 Task: Set up a 4-hour virtual storytelling and creative writing workshop for aspiring writers.
Action: Mouse pressed left at (755, 111)
Screenshot: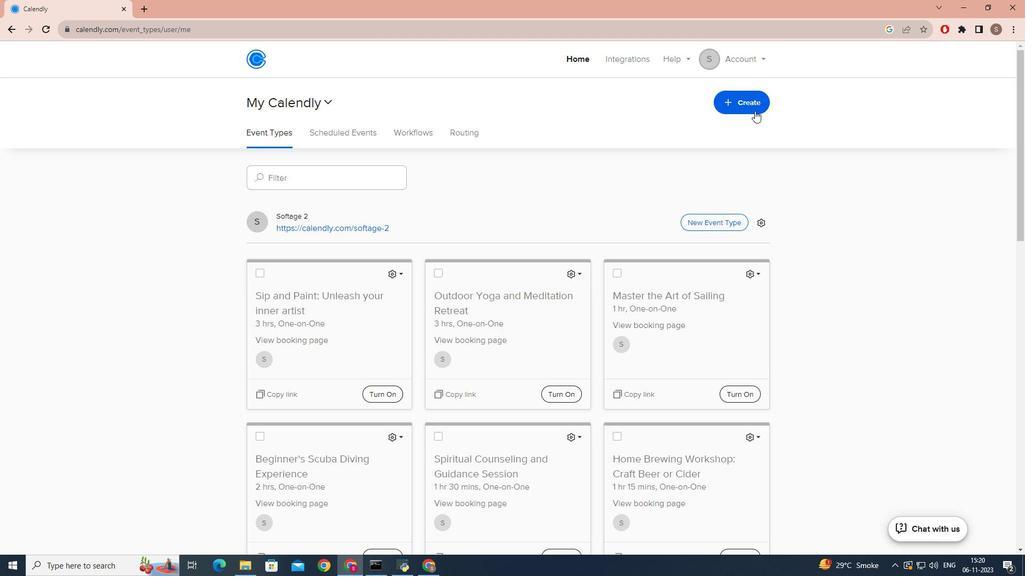 
Action: Mouse moved to (728, 131)
Screenshot: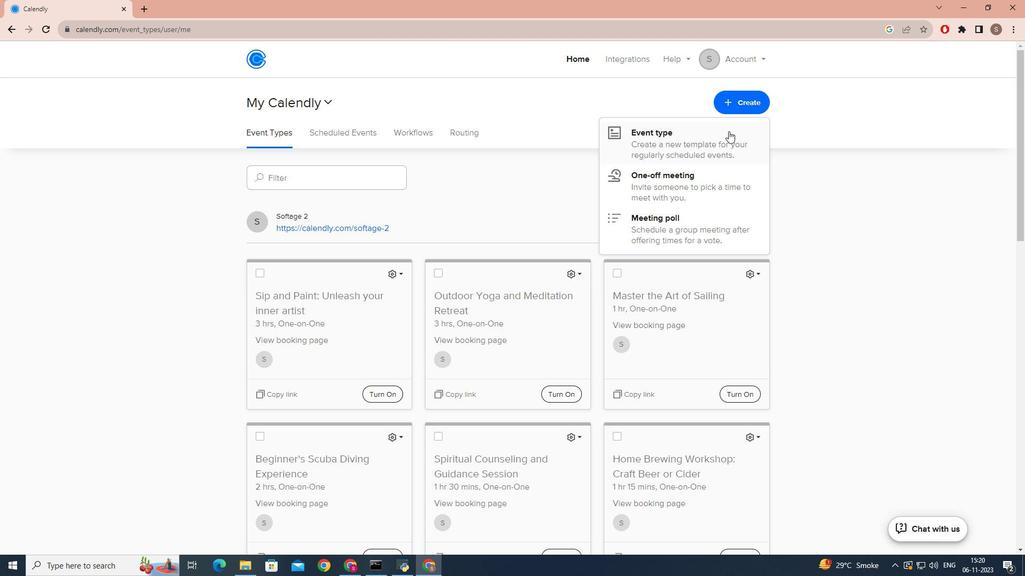 
Action: Mouse pressed left at (728, 131)
Screenshot: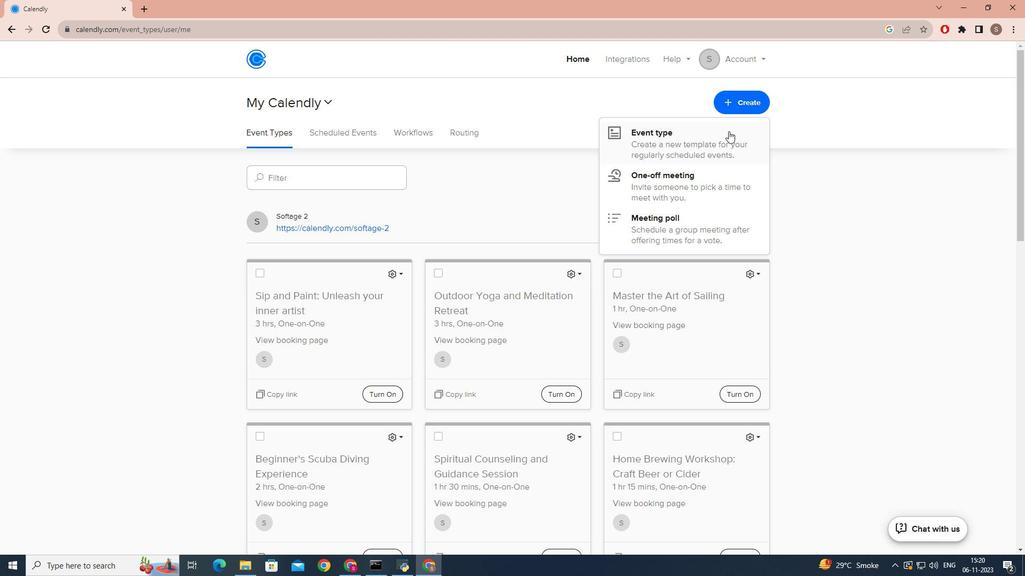 
Action: Mouse moved to (440, 190)
Screenshot: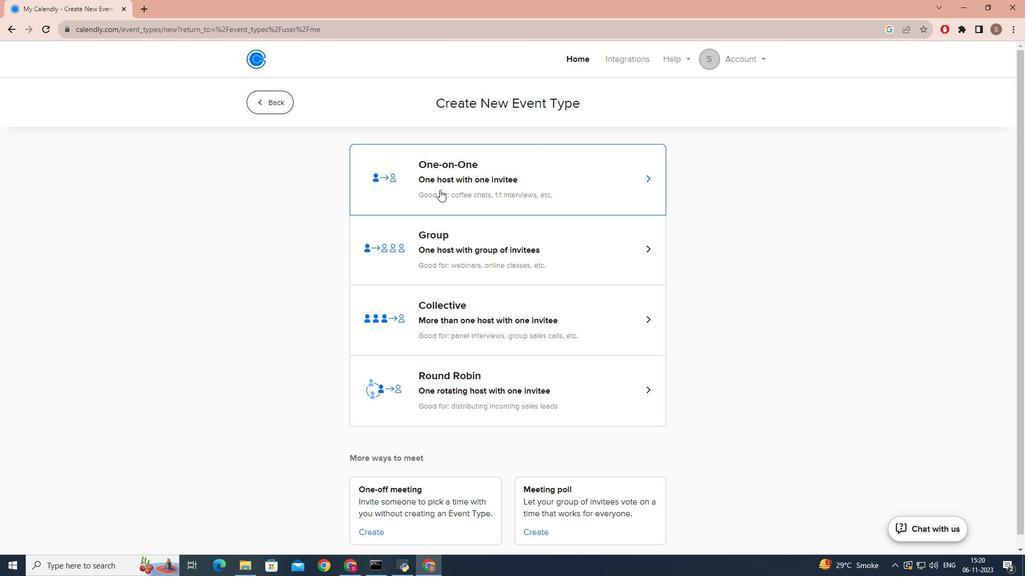 
Action: Mouse pressed left at (440, 190)
Screenshot: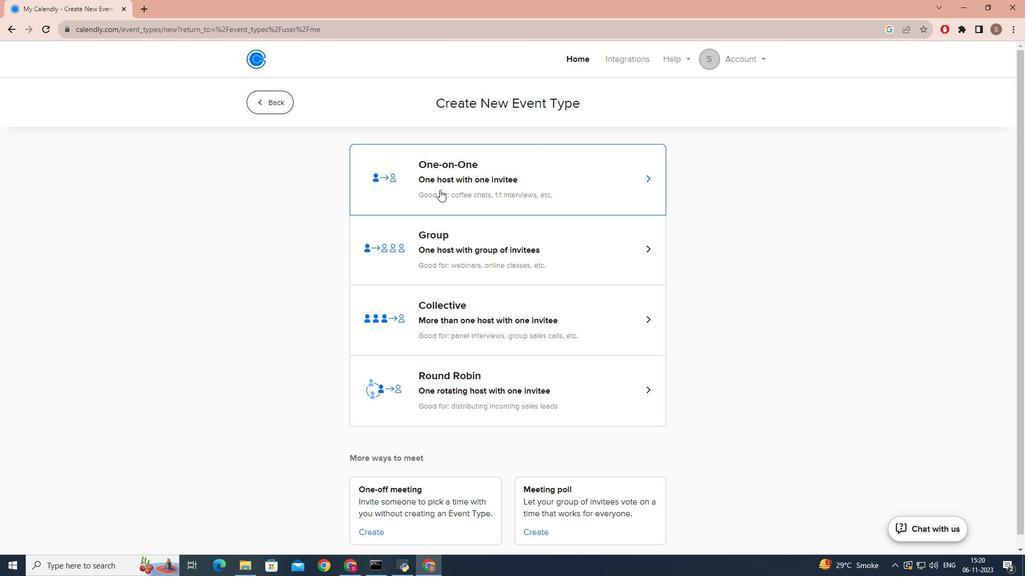 
Action: Mouse moved to (337, 247)
Screenshot: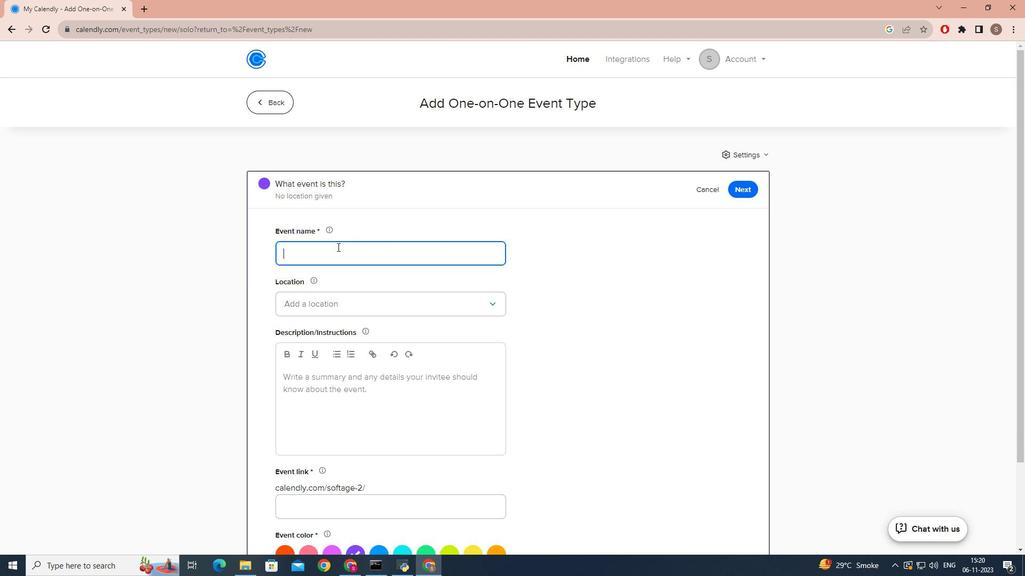 
Action: Key pressed <Key.caps_lock>V<Key.caps_lock>irtual<Key.space><Key.caps_lock>S<Key.caps_lock>toytelling<Key.space>a
Screenshot: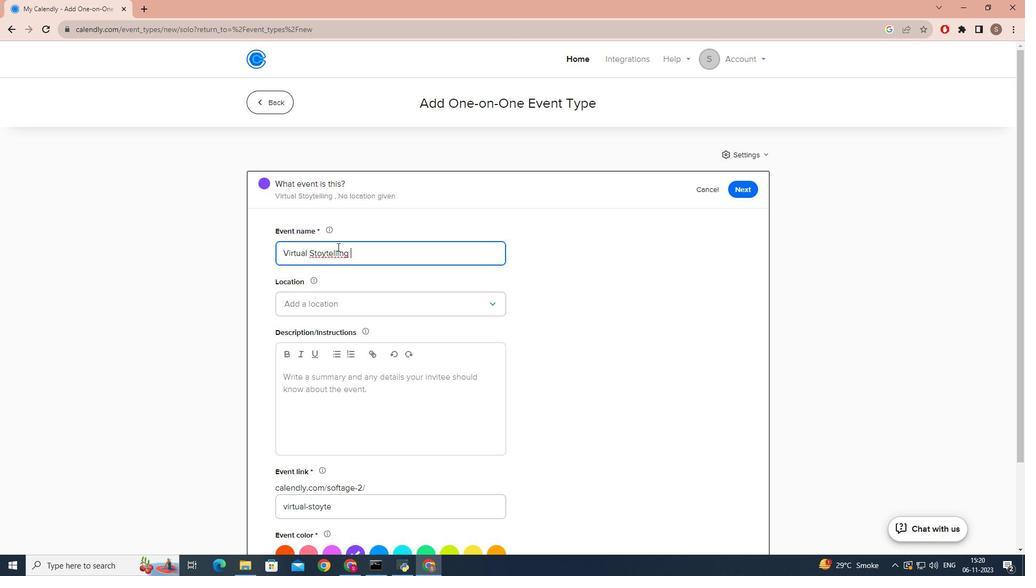 
Action: Mouse moved to (322, 250)
Screenshot: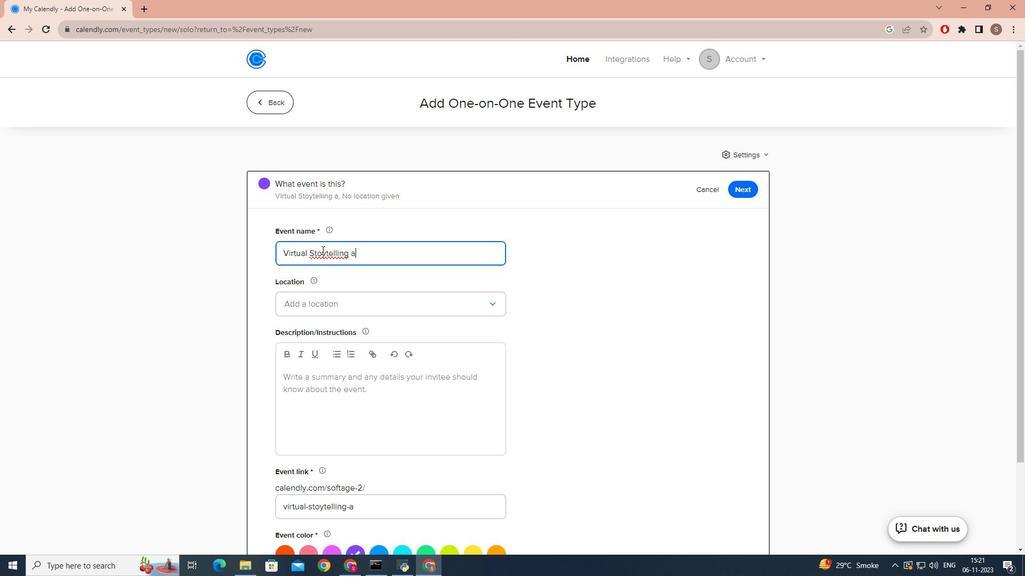 
Action: Mouse pressed left at (322, 250)
Screenshot: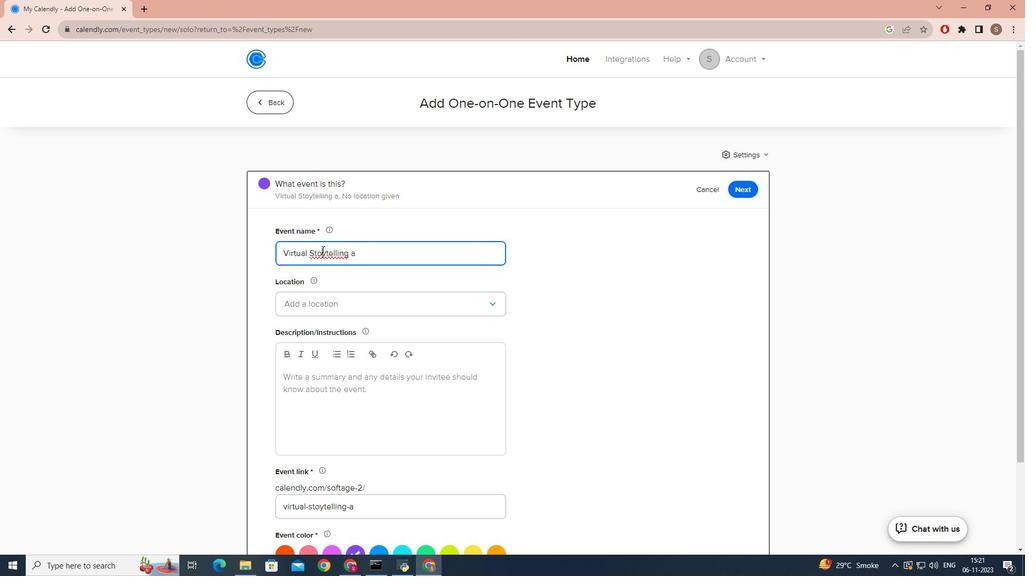 
Action: Key pressed r
Screenshot: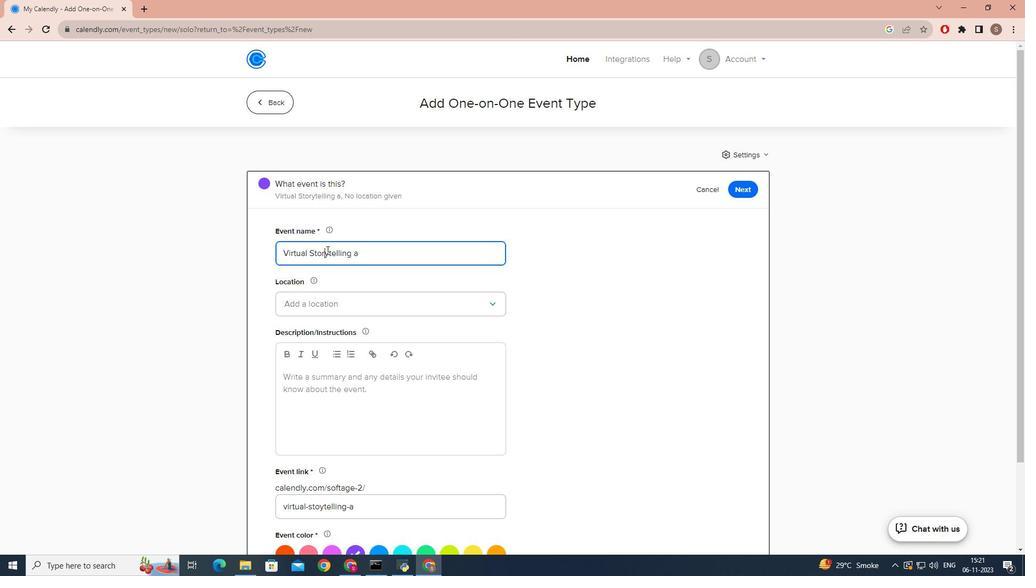 
Action: Mouse moved to (370, 247)
Screenshot: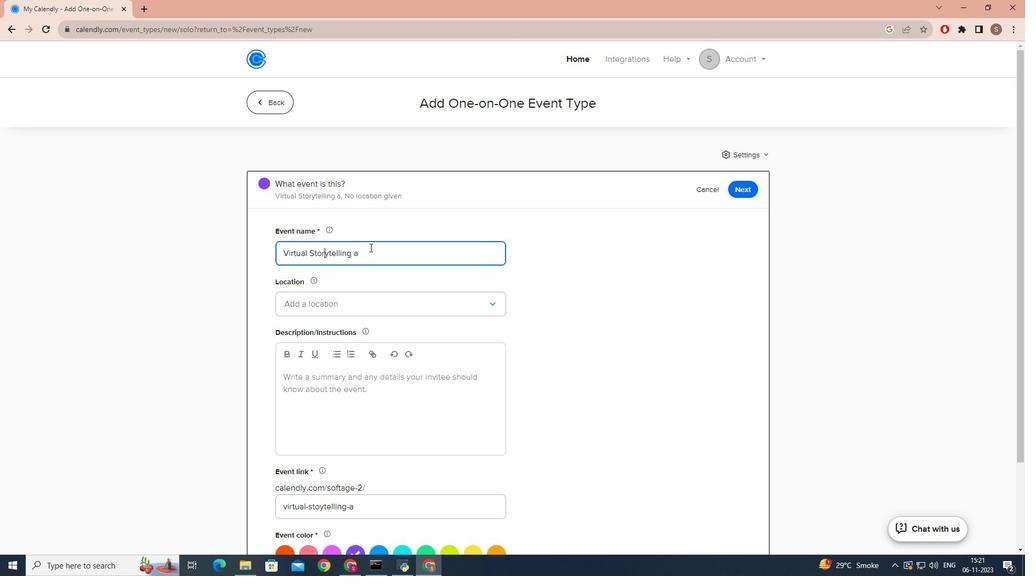 
Action: Mouse pressed left at (370, 247)
Screenshot: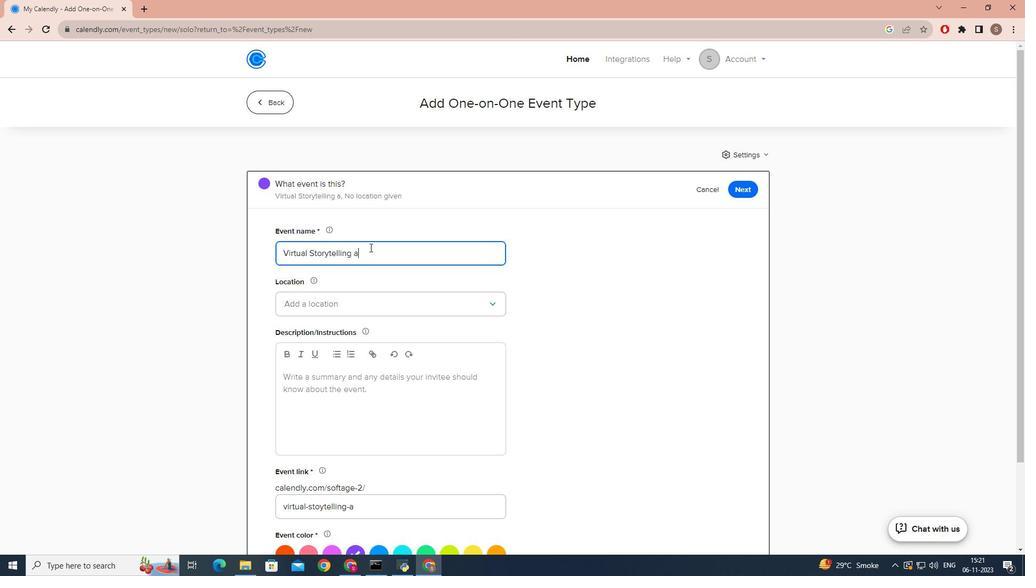 
Action: Key pressed nd<Key.space><Key.caps_lock>C<Key.caps_lock>reative<Key.space><Key.caps_lock>W<Key.caps_lock>riting<Key.space><Key.caps_lock>W<Key.caps_lock>orkshop
Screenshot: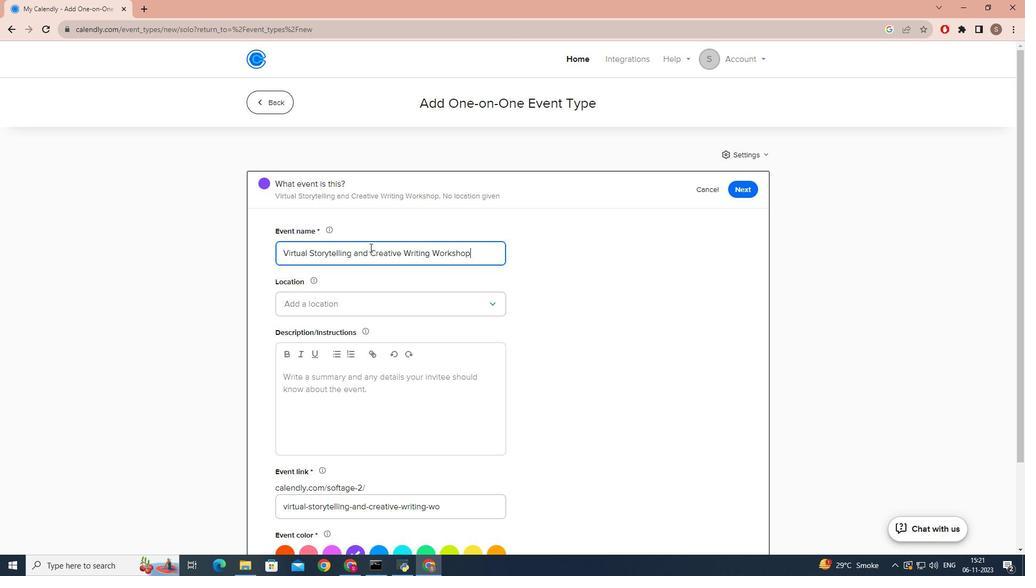
Action: Mouse moved to (355, 308)
Screenshot: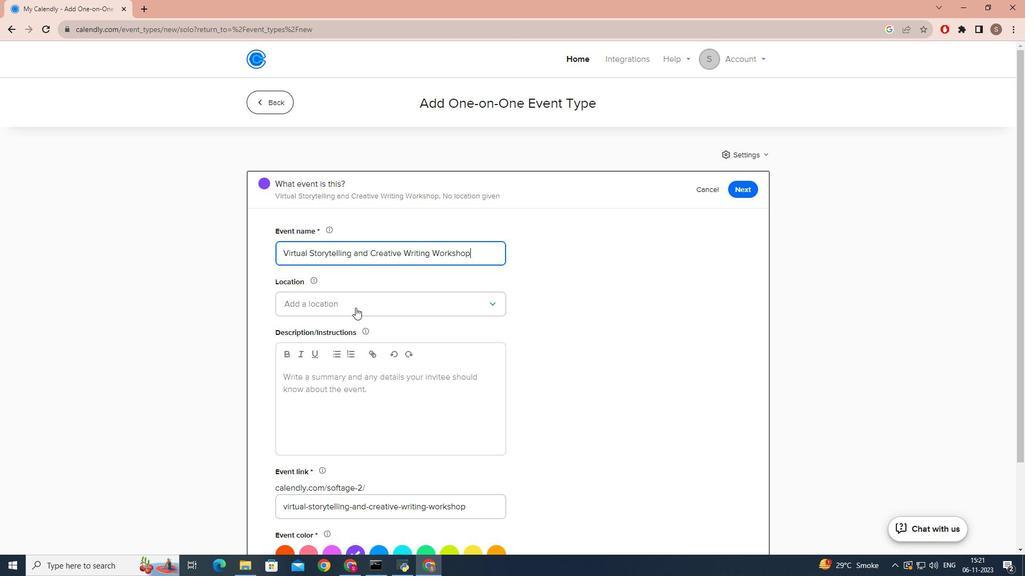 
Action: Mouse pressed left at (355, 308)
Screenshot: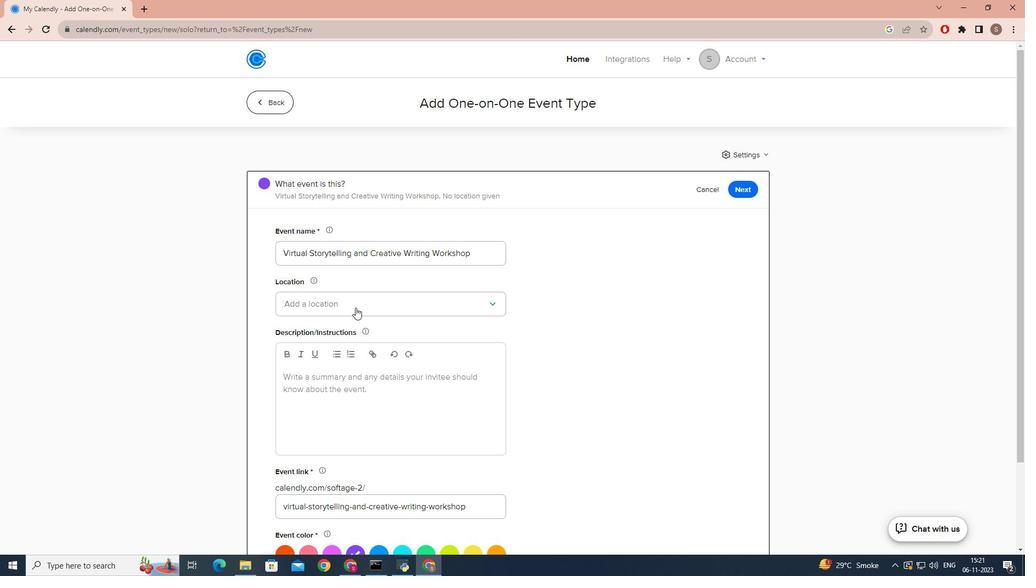 
Action: Mouse moved to (323, 382)
Screenshot: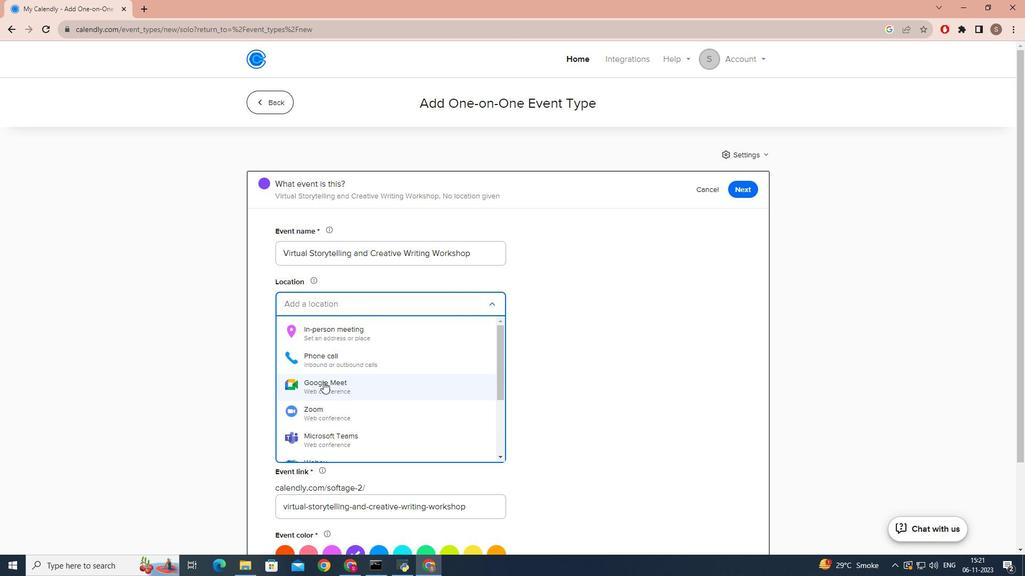 
Action: Mouse pressed left at (323, 382)
Screenshot: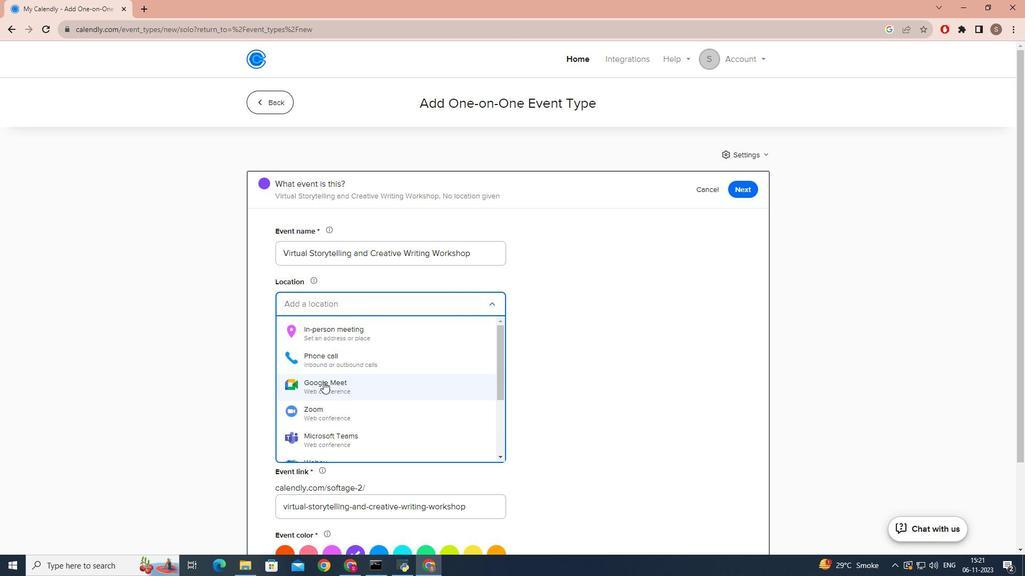 
Action: Mouse moved to (296, 434)
Screenshot: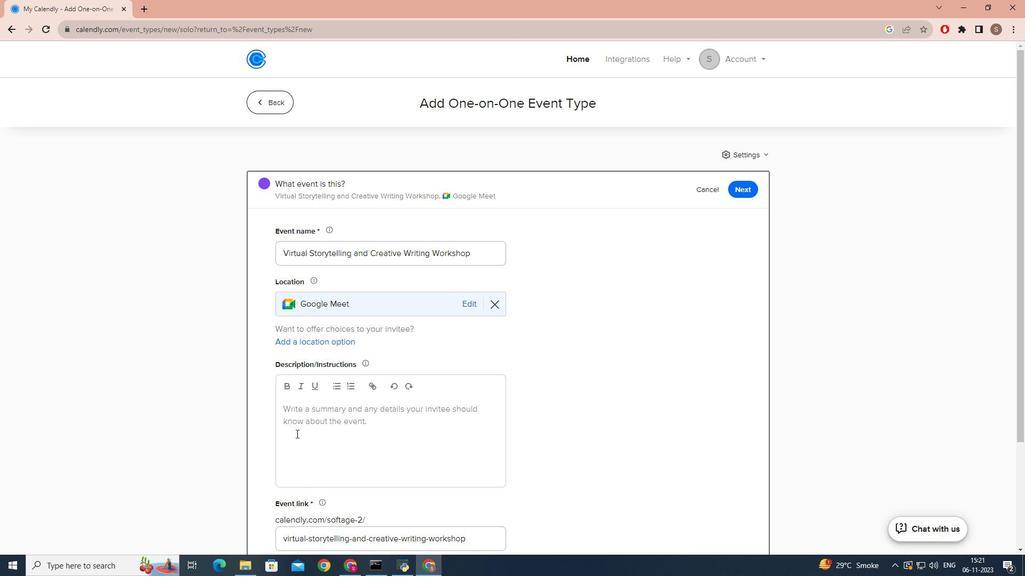 
Action: Mouse pressed left at (296, 434)
Screenshot: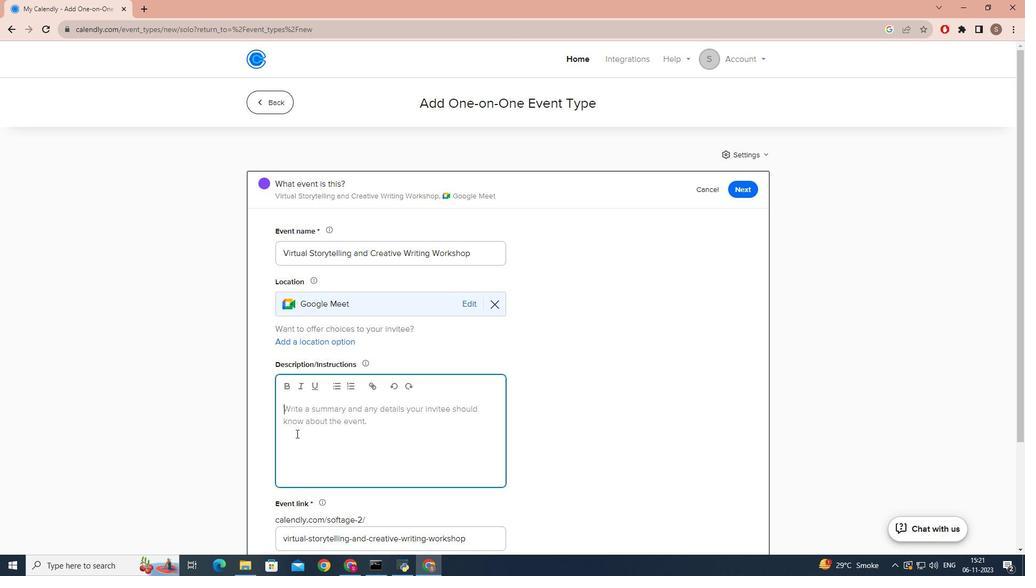 
Action: Key pressed <Key.caps_lock>C<Key.caps_lock>alling<Key.space>all<Key.space>aspiring<Key.space>artists<Key.space>and<Key.space>writers<Key.space>witha<Key.space><Key.backspace><Key.backspace><Key.space>a<Key.space>cretive<Key.space><Key.backspace><Key.backspace><Key.backspace><Key.backspace><Key.backspace>ar<Key.backspace>tive<Key.space>bend
Screenshot: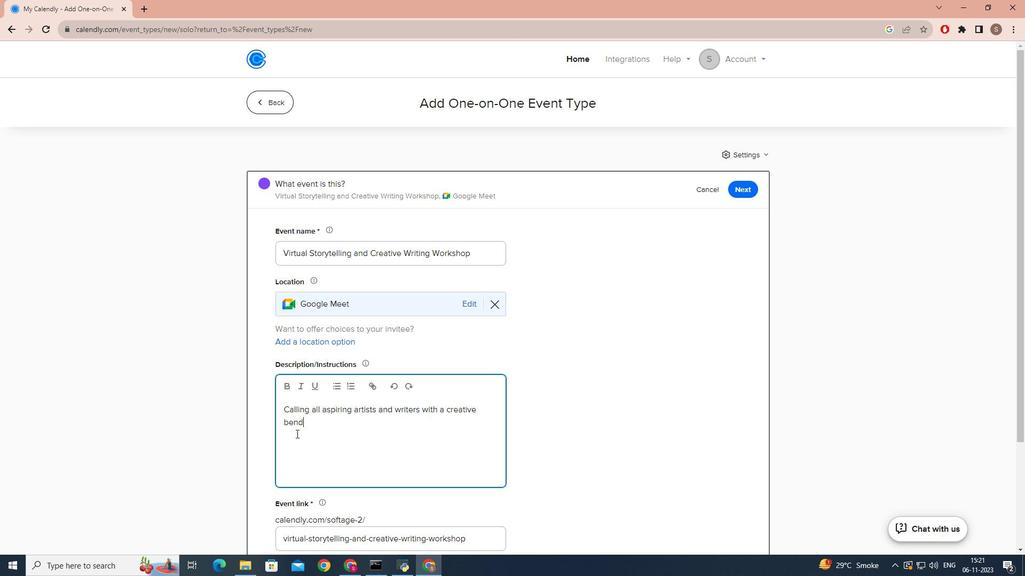 
Action: Mouse moved to (296, 434)
Screenshot: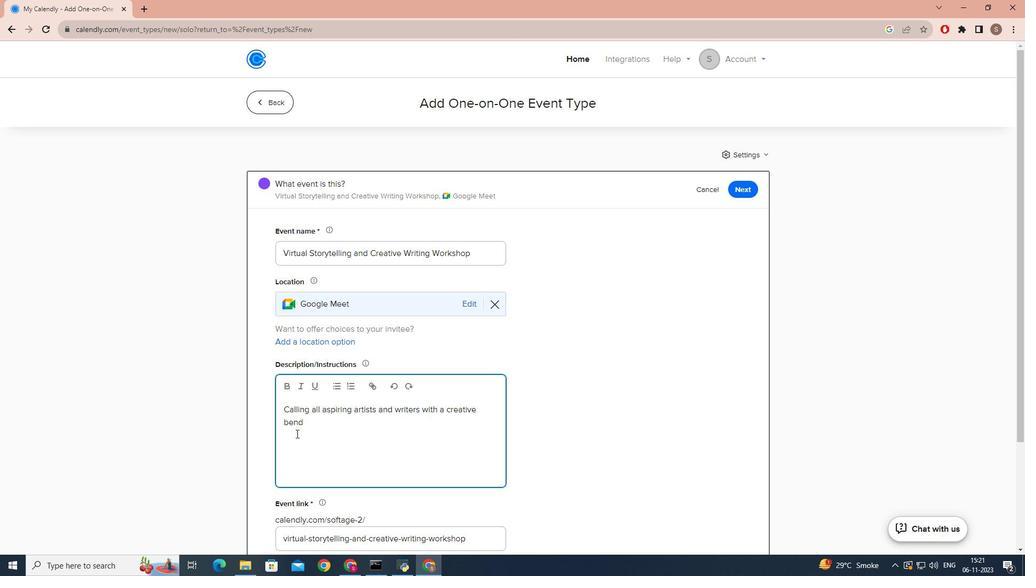 
Action: Key pressed .<Key.space><Key.caps_lock>T<Key.caps_lock>his<Key.space>workshop<Key.space>wh<Key.backspace>ill<Key.space>help<Key.space>you<Key.space>unloc<Key.space>your<Key.space>
Screenshot: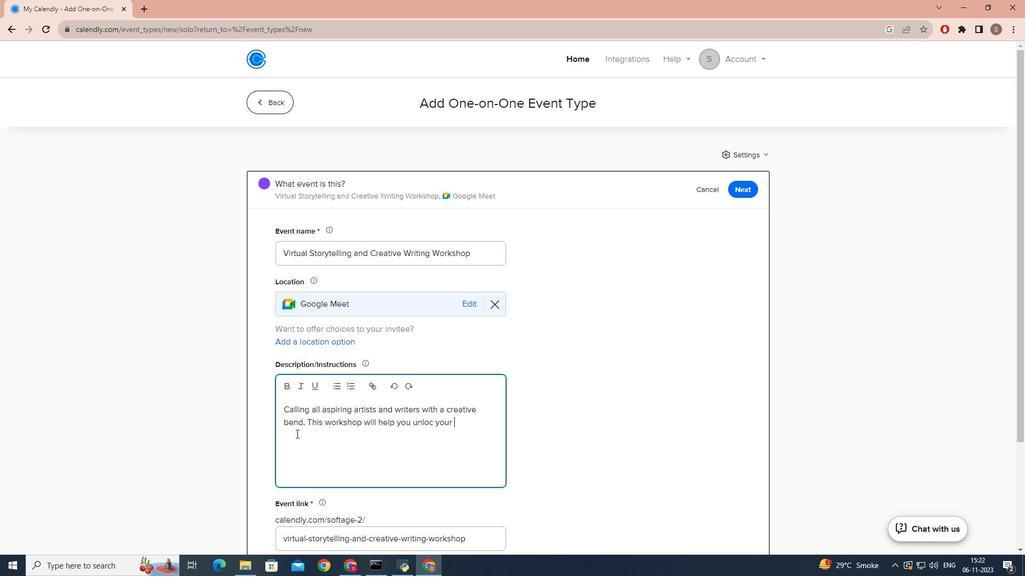 
Action: Mouse moved to (430, 422)
Screenshot: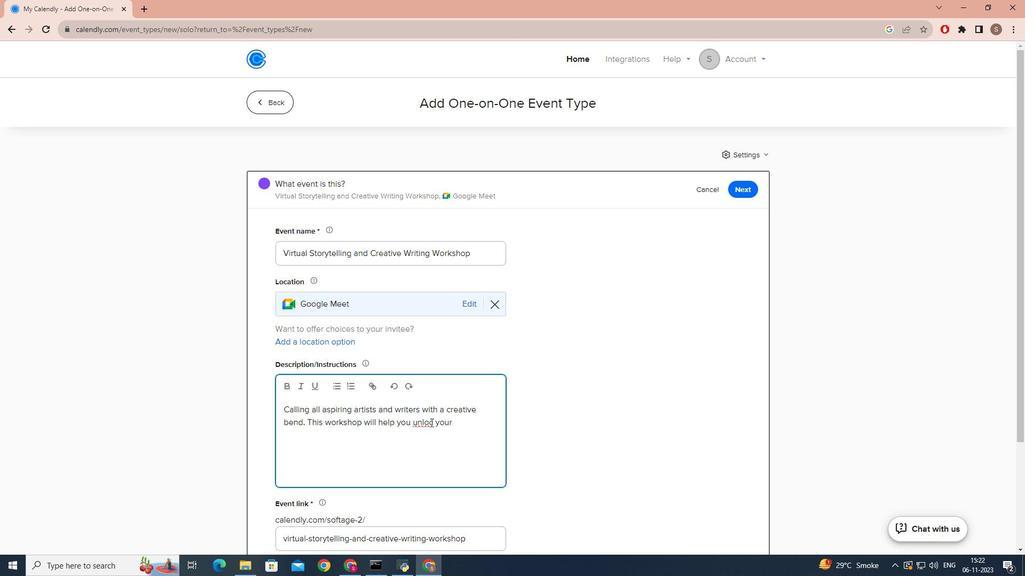 
Action: Mouse pressed left at (430, 422)
Screenshot: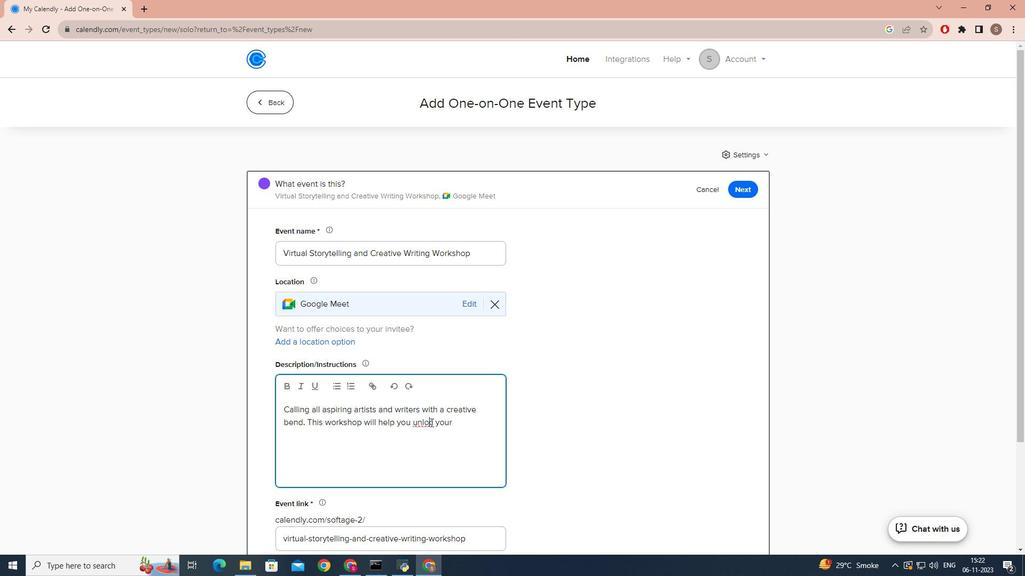 
Action: Mouse moved to (432, 423)
Screenshot: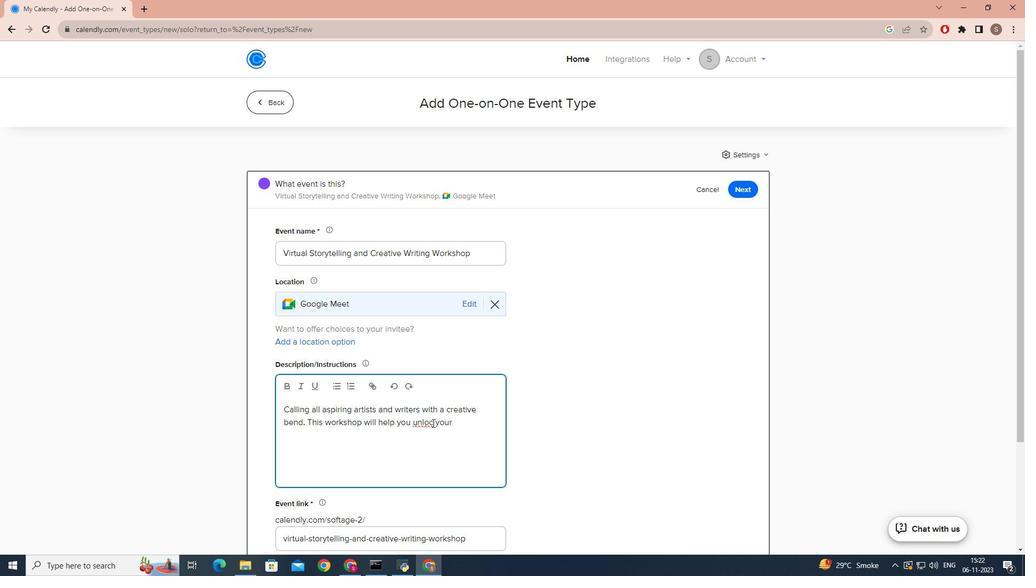 
Action: Mouse pressed left at (432, 423)
Screenshot: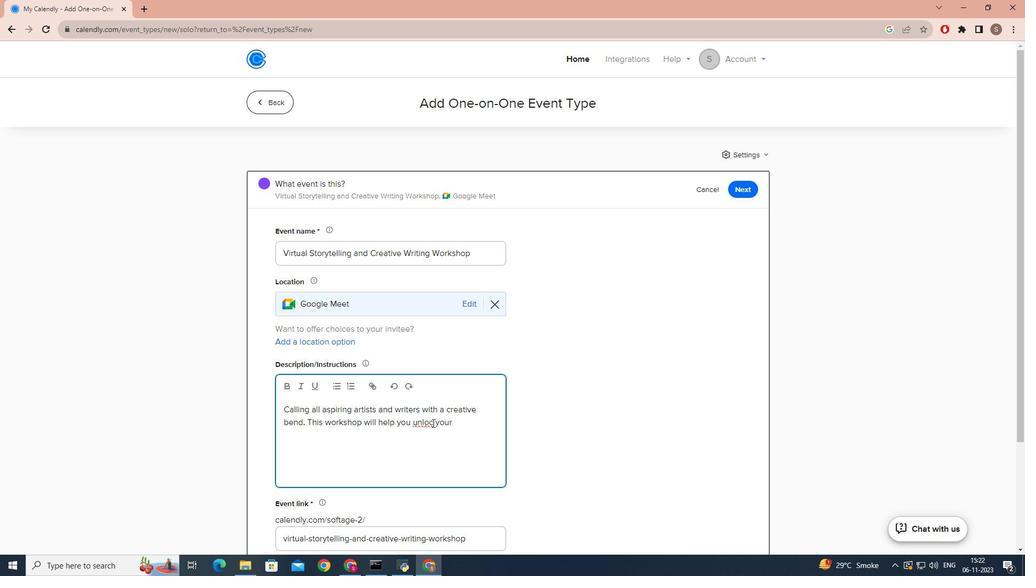 
Action: Mouse moved to (481, 439)
Screenshot: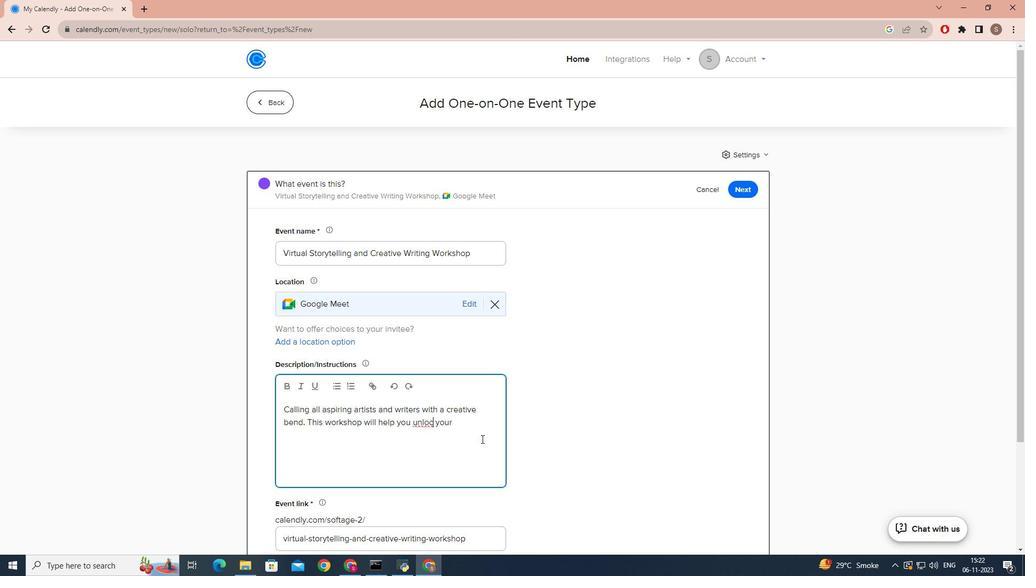 
Action: Key pressed k
Screenshot: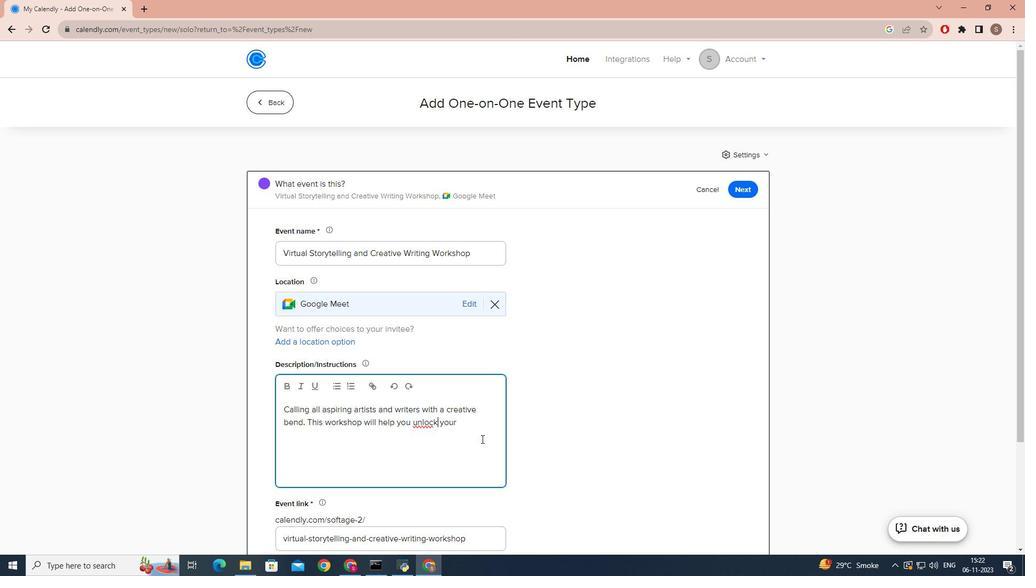 
Action: Mouse moved to (488, 430)
Screenshot: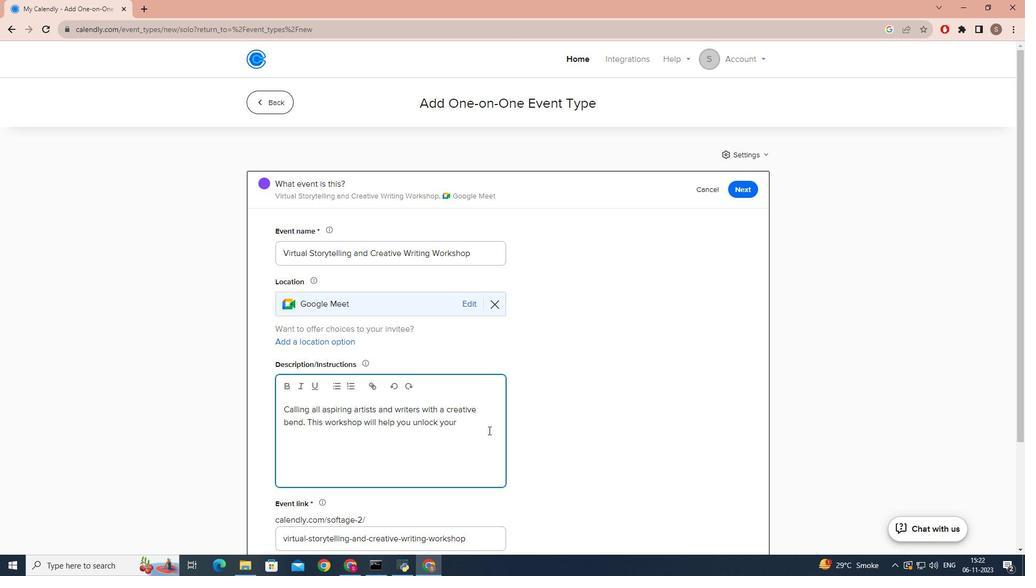 
Action: Mouse pressed left at (488, 430)
Screenshot: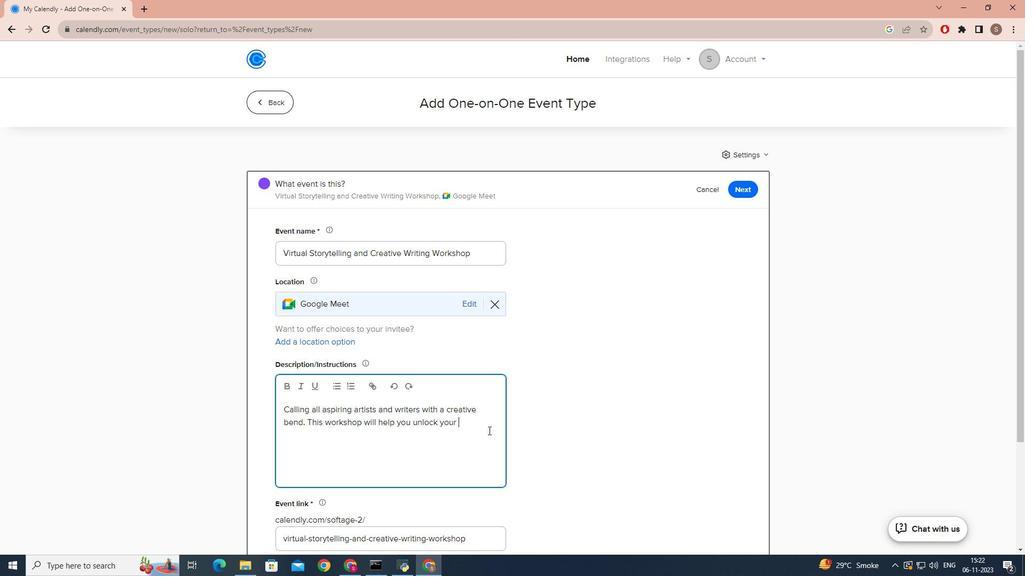 
Action: Key pressed storytelling<Key.space>potential<Key.space>,and<Key.space>enhance<Key.space>your<Key.space>creative<Key.space>writing<Key.space>skills.<Key.caps_lock>W<Key.caps_lock>hether<Key.space>you<Key.space>are<Key.space>an<Key.space>experiec<Key.backspace>nce<Key.space><Key.backspace>d<Key.space>writer<Key.space>or<Key.space>just<Key.space>an<Key.space>amateur,this<Key.space>workshop<Key.space>is<Key.space>designed<Key.space>to<Key.space>ignite<Key.space>your<Key.space>imagination<Key.space>and<Key.space>nurture<Key.space>your<Key.space>im<Key.backspace><Key.backspace>talent.<Key.enter><Key.caps_lock>P<Key.caps_lock>repare<Key.space>to<Key.space>be<Key.space>inpsired<Key.backspace><Key.backspace><Key.backspace><Key.backspace><Key.backspace>ired
Screenshot: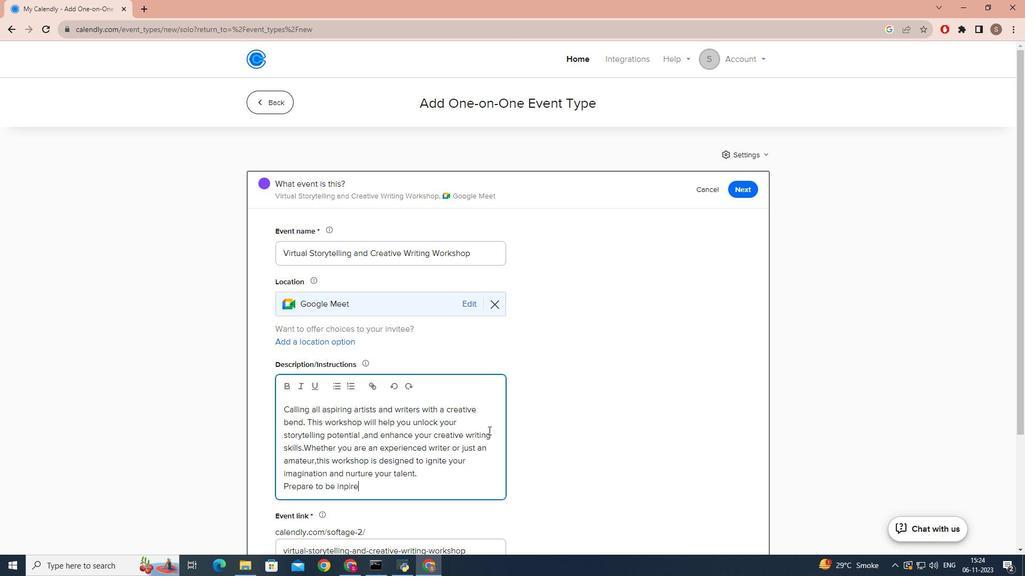 
Action: Mouse moved to (342, 485)
Screenshot: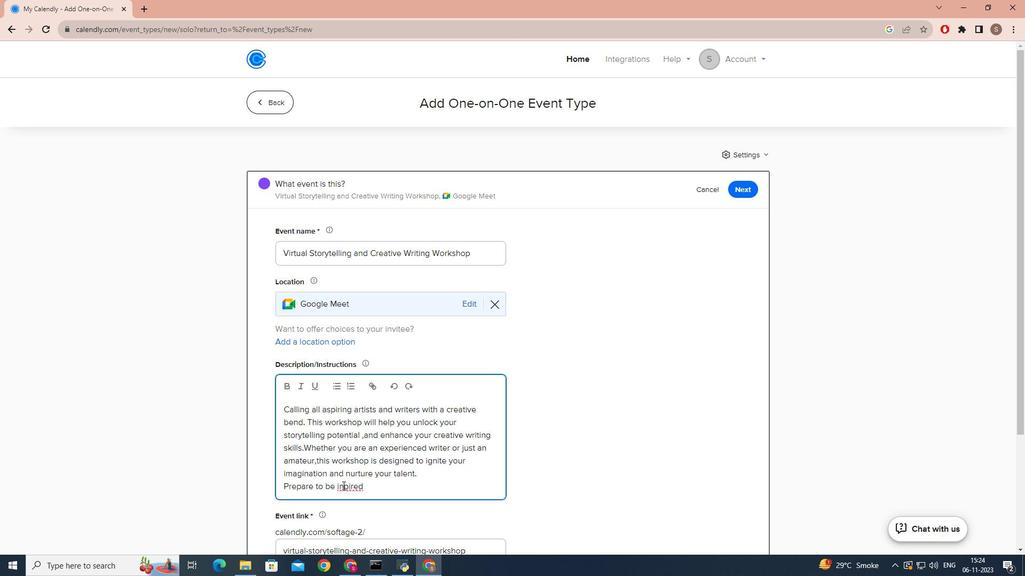 
Action: Mouse pressed left at (342, 485)
Screenshot: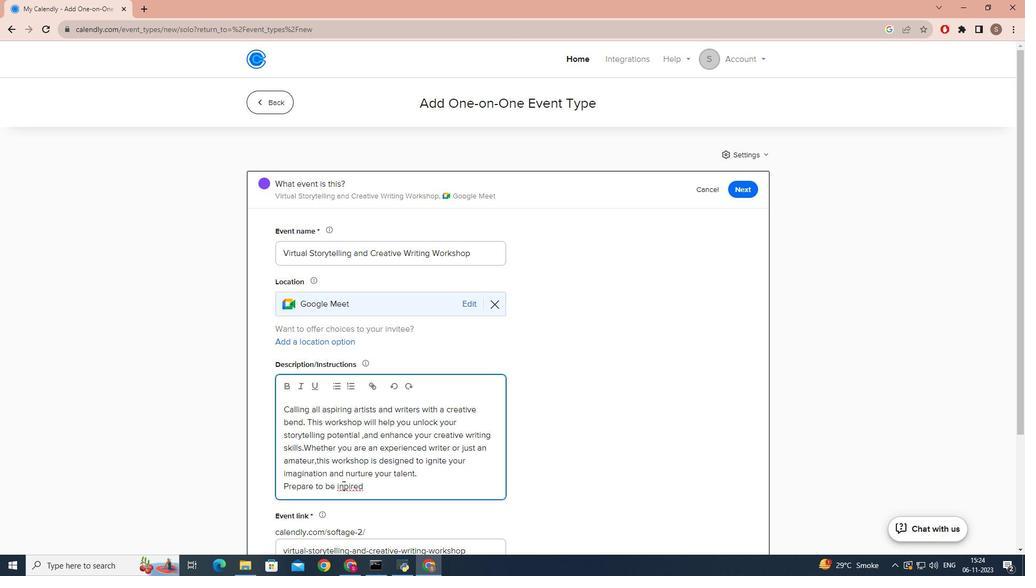 
Action: Key pressed s
Screenshot: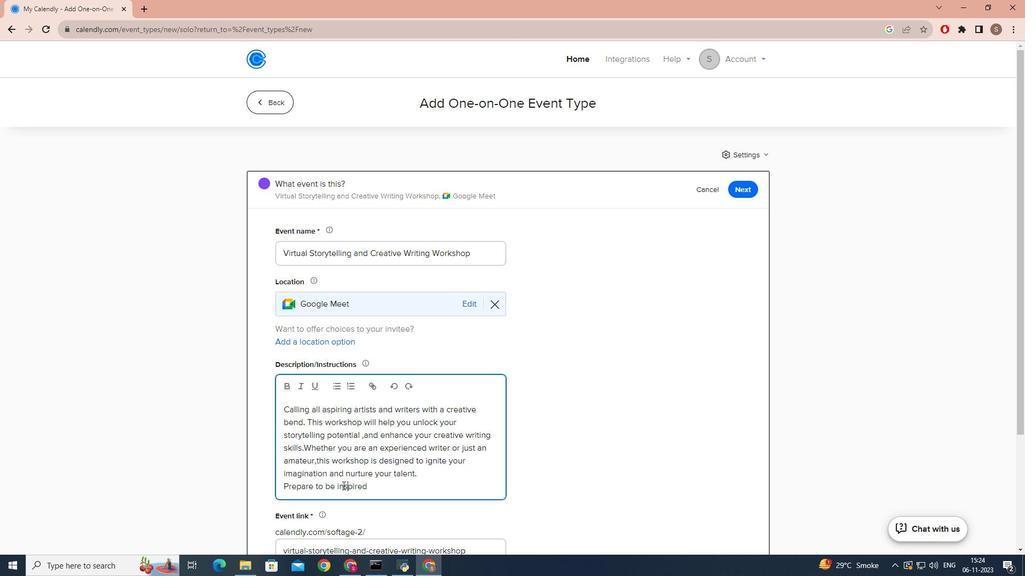 
Action: Mouse moved to (384, 486)
Screenshot: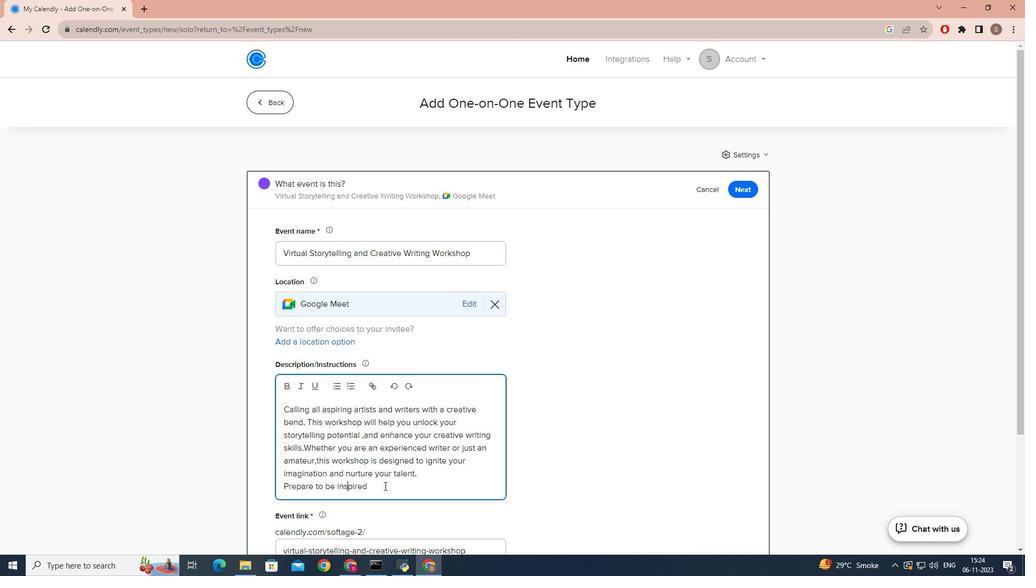 
Action: Mouse pressed left at (384, 486)
Screenshot: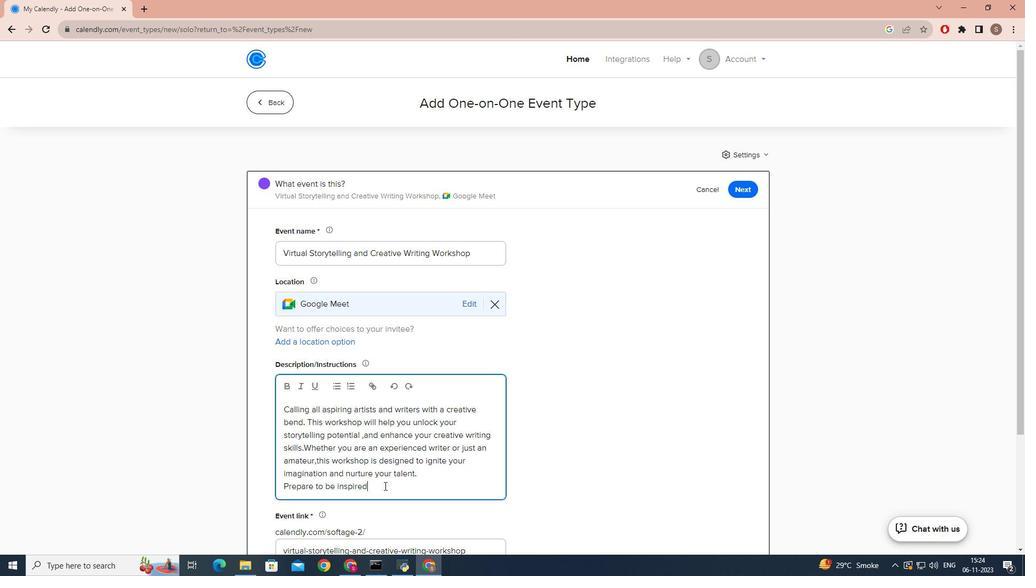 
Action: Key pressed ,
Screenshot: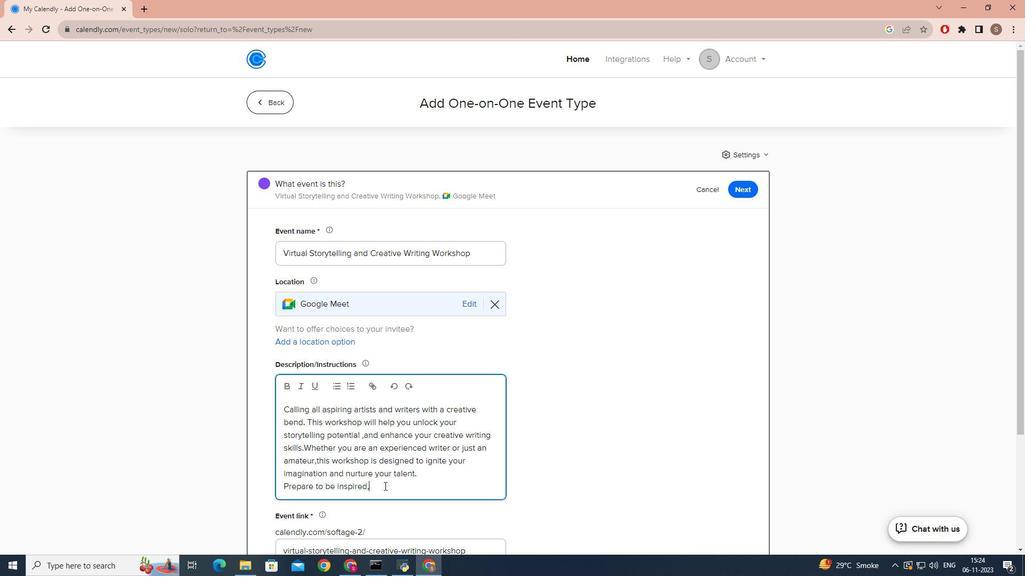 
Action: Mouse moved to (384, 486)
Screenshot: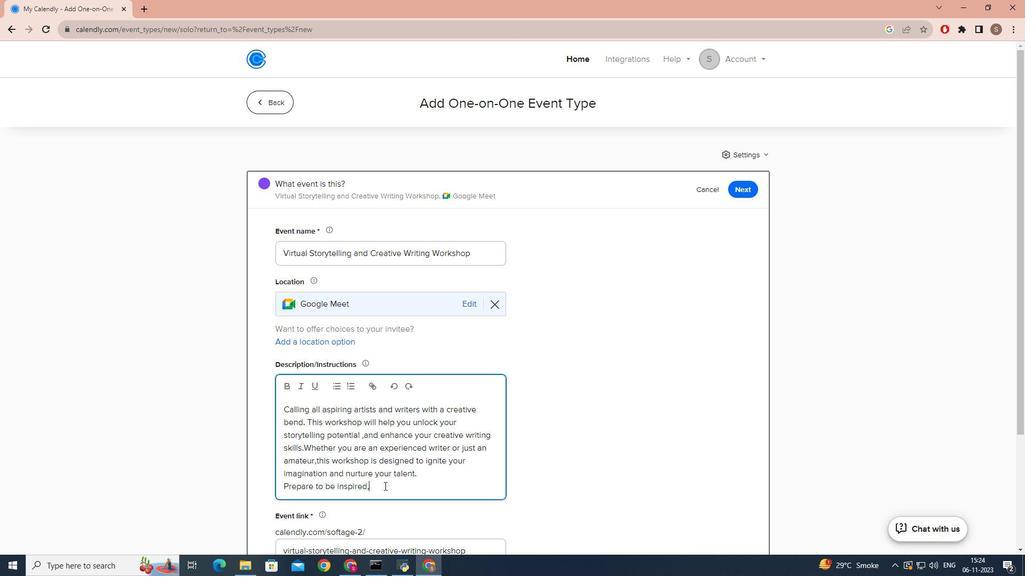 
Action: Key pressed <Key.space>motivt<Key.backspace>ated<Key.space>and<Key.space>energised<Key.space>as<Key.space>you<Key.space>embark<Key.space>on<Key.space>the<Key.space>journey<Key.space>of<Key.space>ceativity<Key.space>and
Screenshot: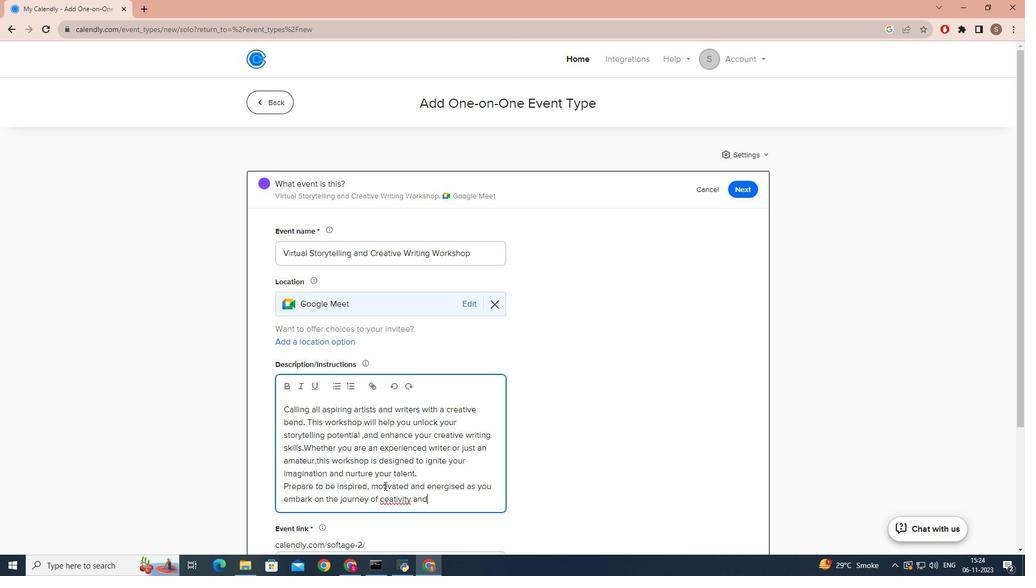 
Action: Mouse moved to (385, 500)
Screenshot: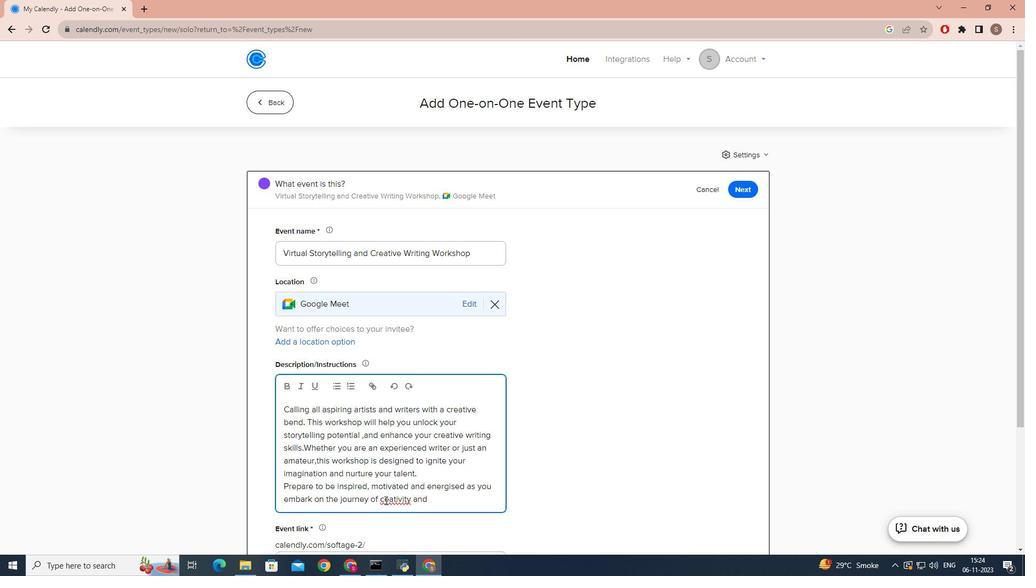 
Action: Mouse pressed left at (385, 500)
Screenshot: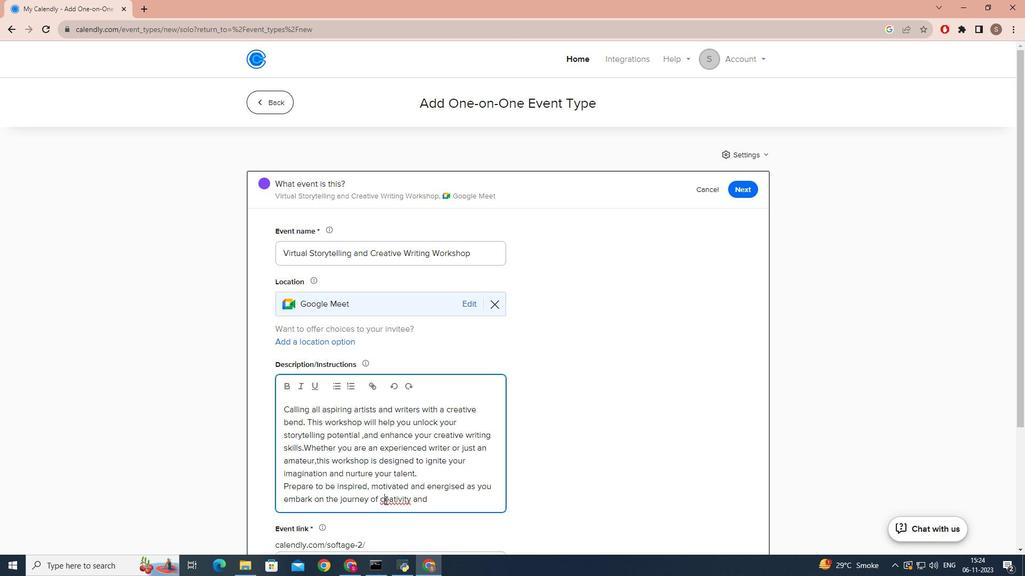 
Action: Key pressed r
Screenshot: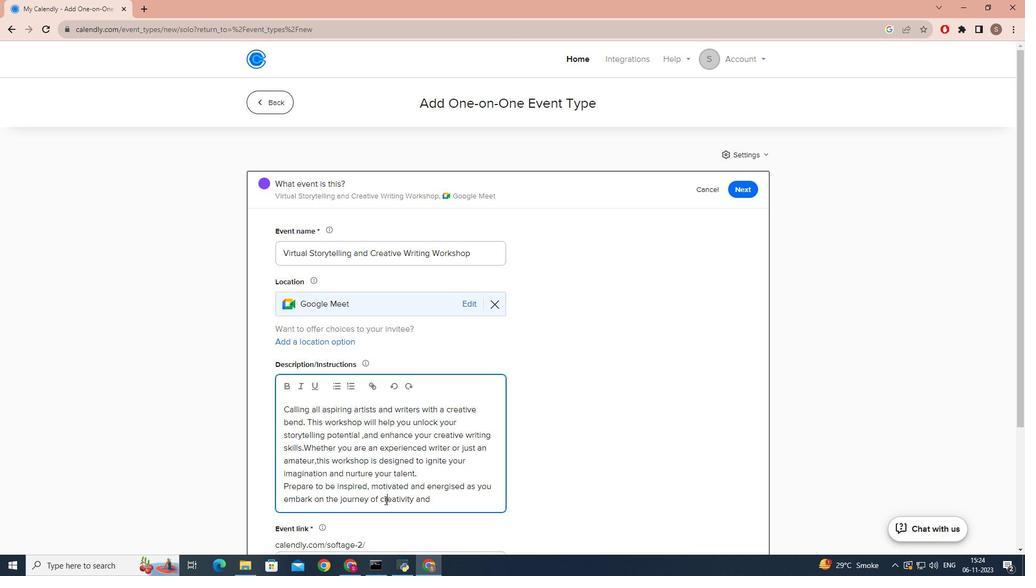 
Action: Mouse moved to (436, 503)
Screenshot: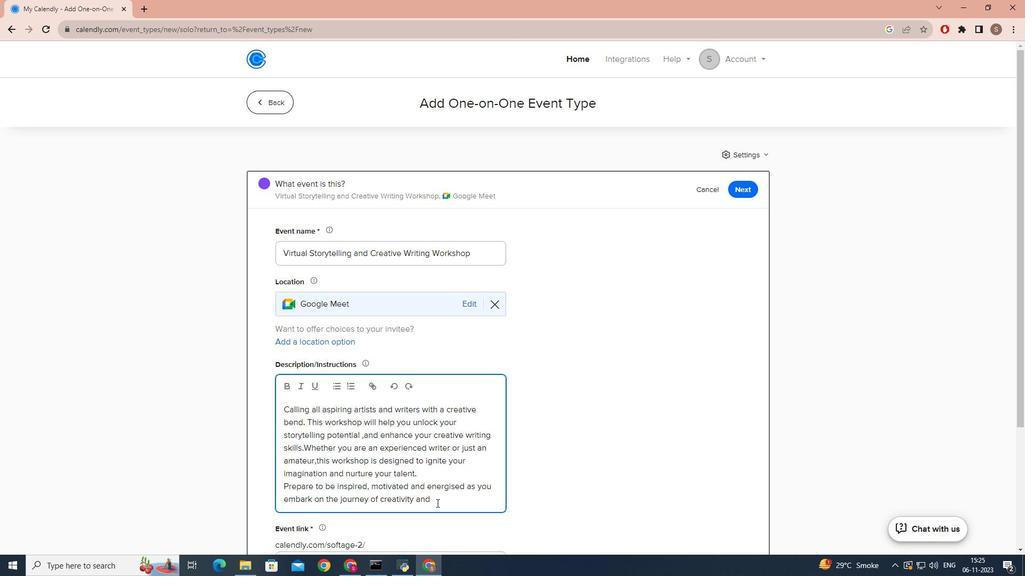 
Action: Mouse pressed left at (436, 503)
Screenshot: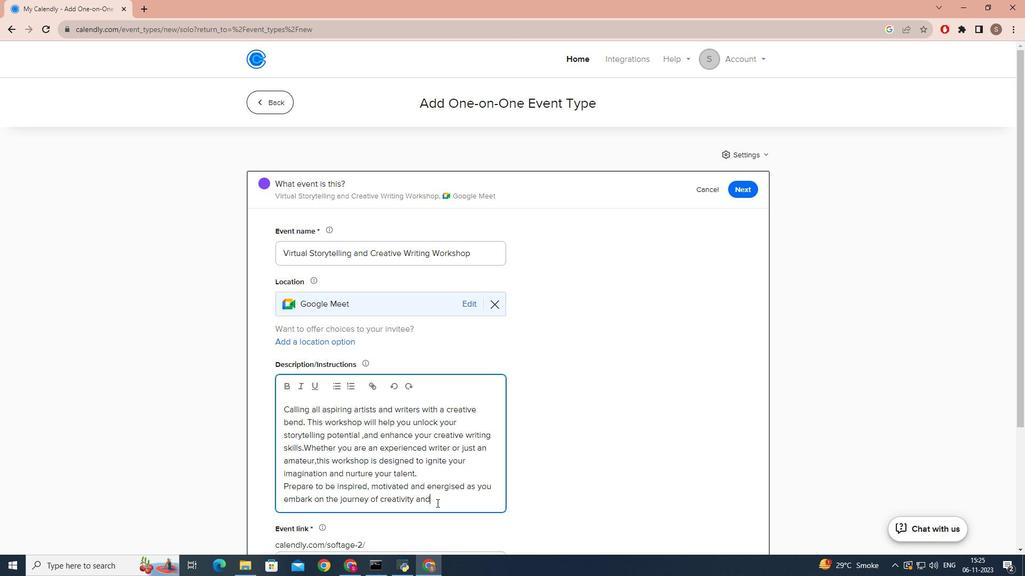 
Action: Key pressed <Key.space>stoytelling
Screenshot: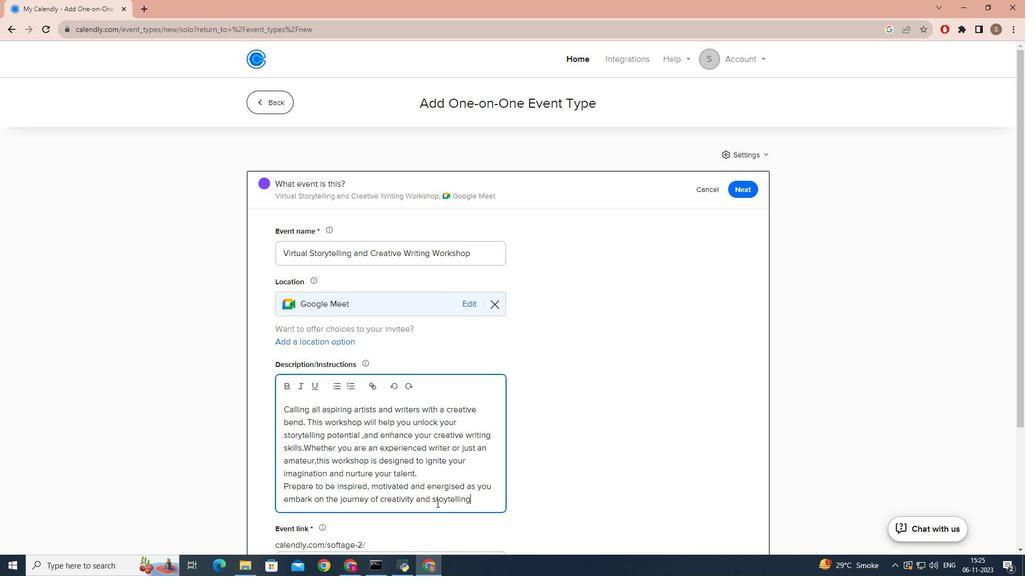 
Action: Mouse moved to (442, 497)
Screenshot: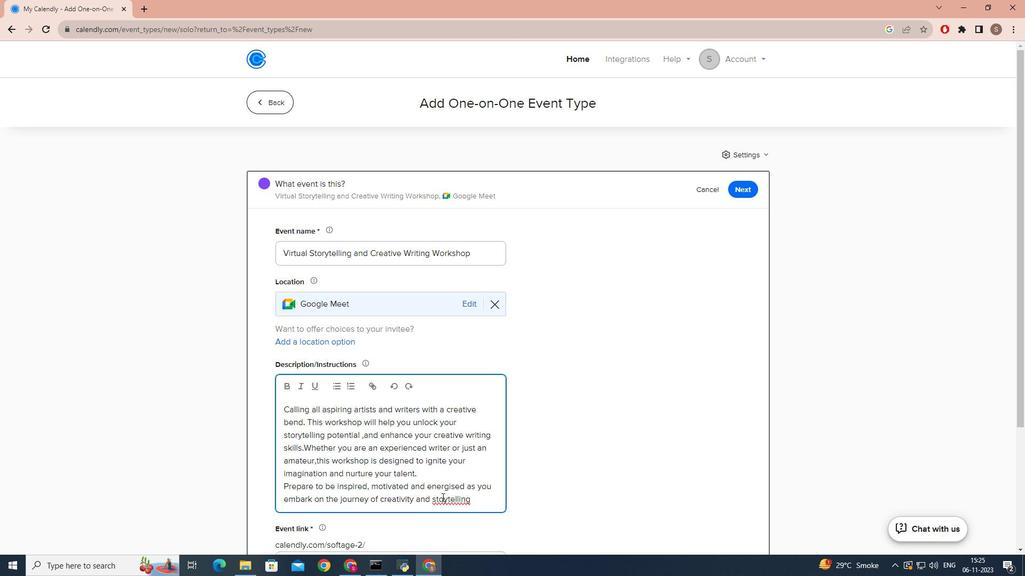 
Action: Mouse pressed left at (442, 497)
Screenshot: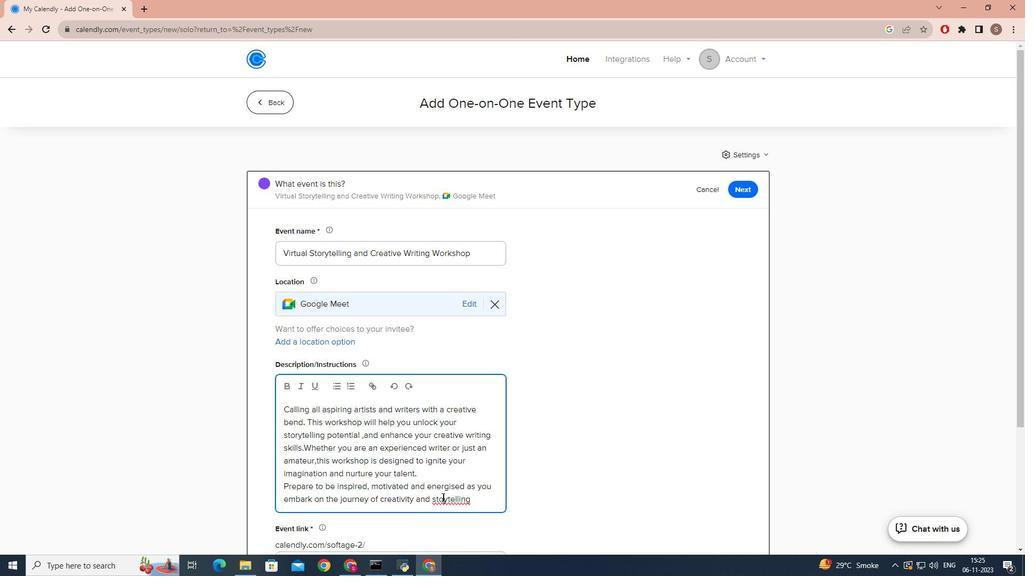 
Action: Key pressed r
Screenshot: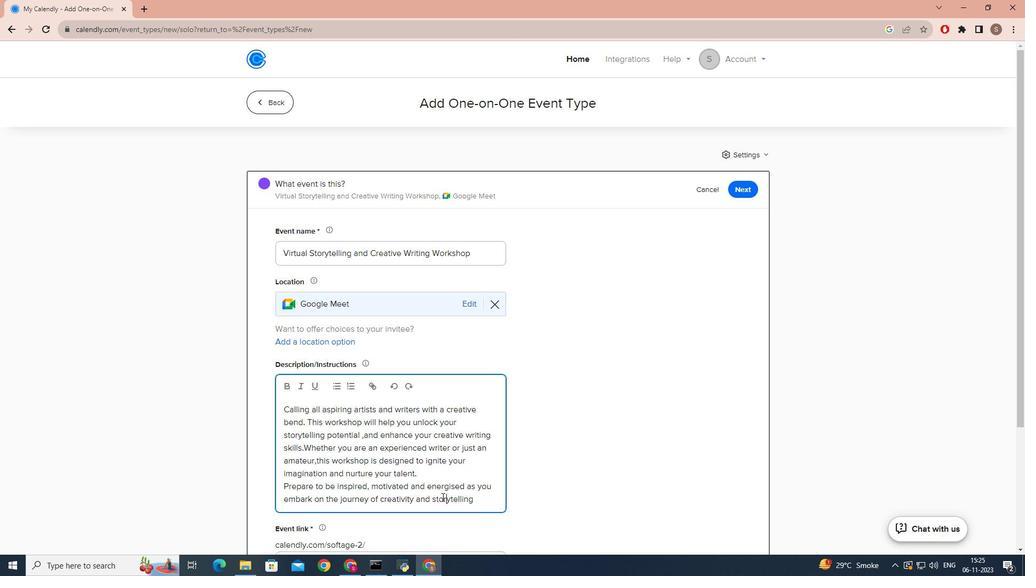 
Action: Mouse moved to (491, 497)
Screenshot: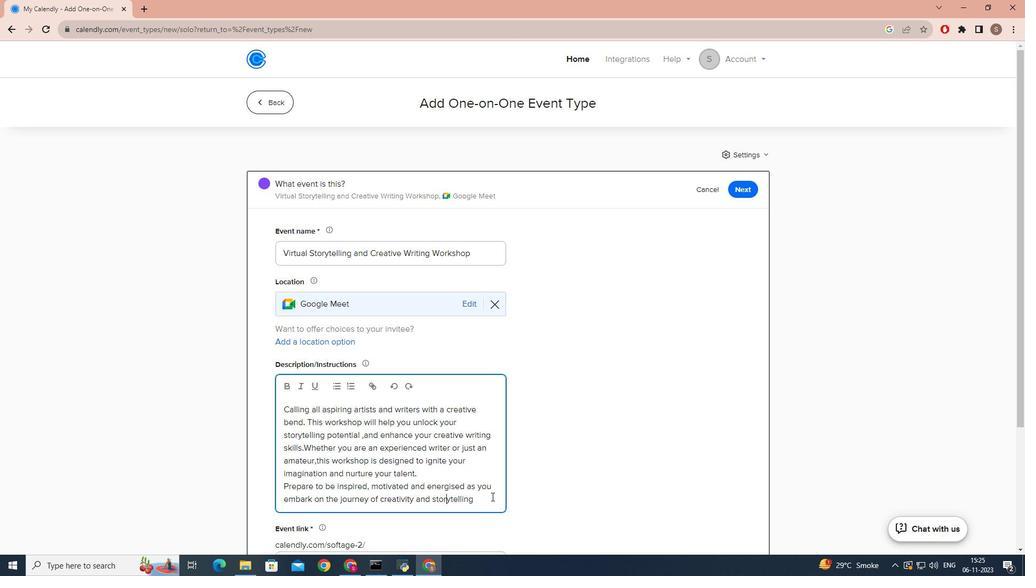 
Action: Mouse pressed left at (491, 497)
Screenshot: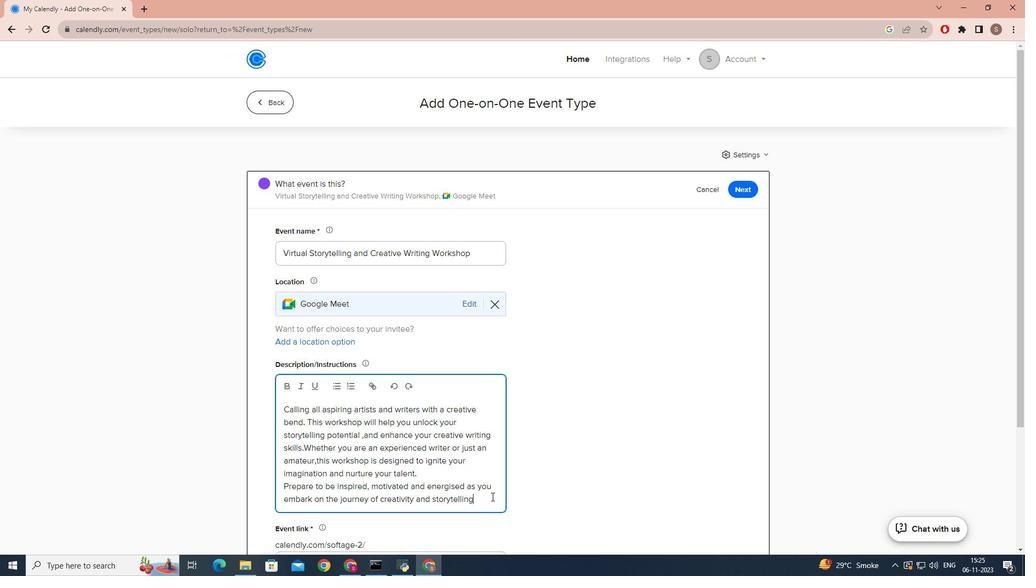 
Action: Key pressed .
Screenshot: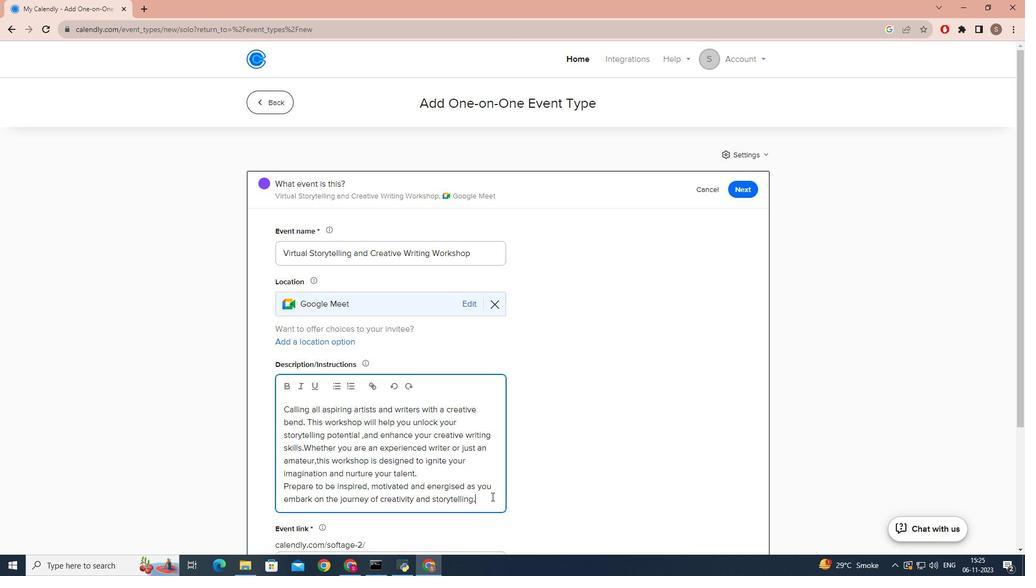 
Action: Mouse moved to (489, 452)
Screenshot: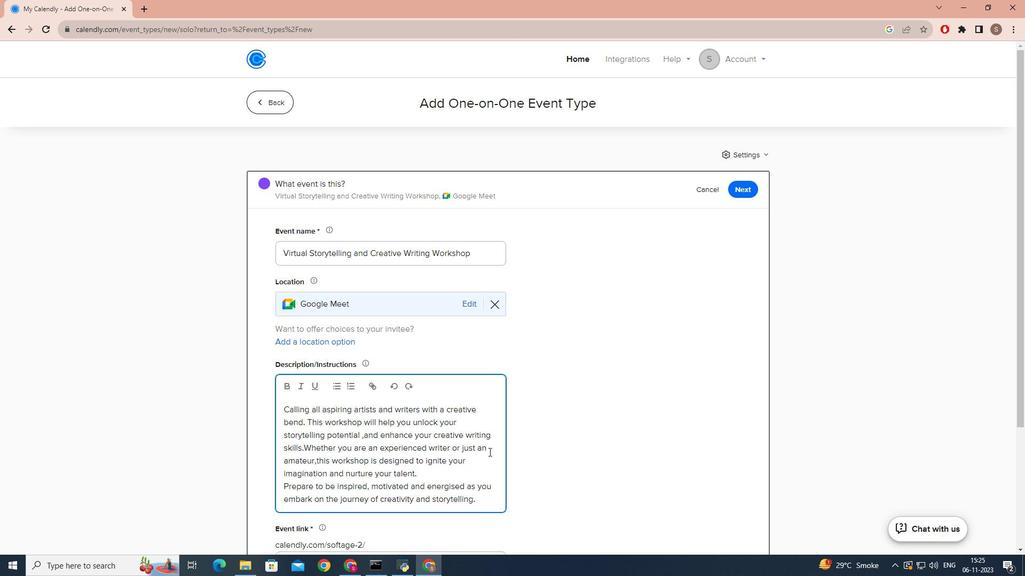 
Action: Mouse scrolled (489, 451) with delta (0, 0)
Screenshot: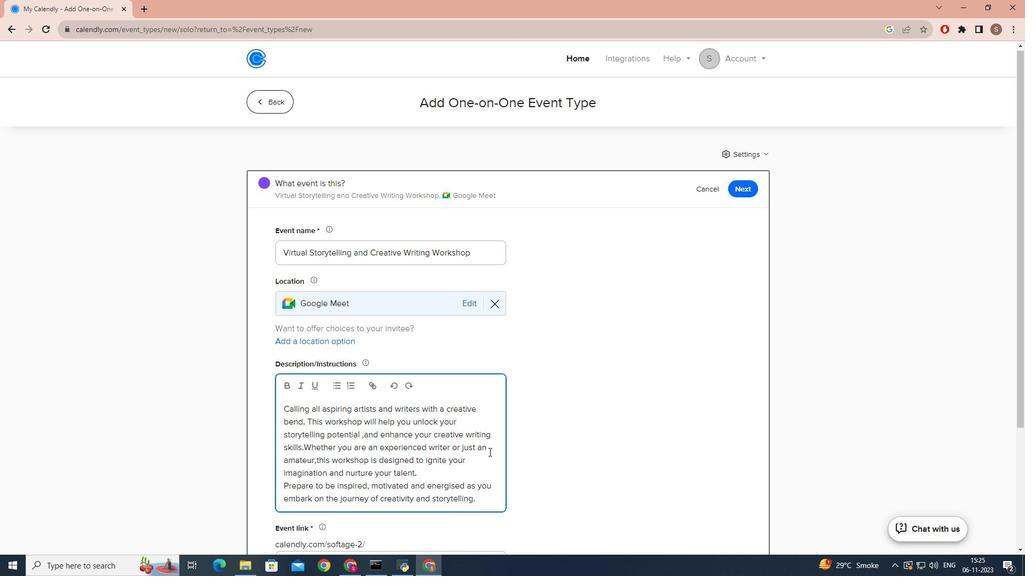 
Action: Mouse scrolled (489, 451) with delta (0, 0)
Screenshot: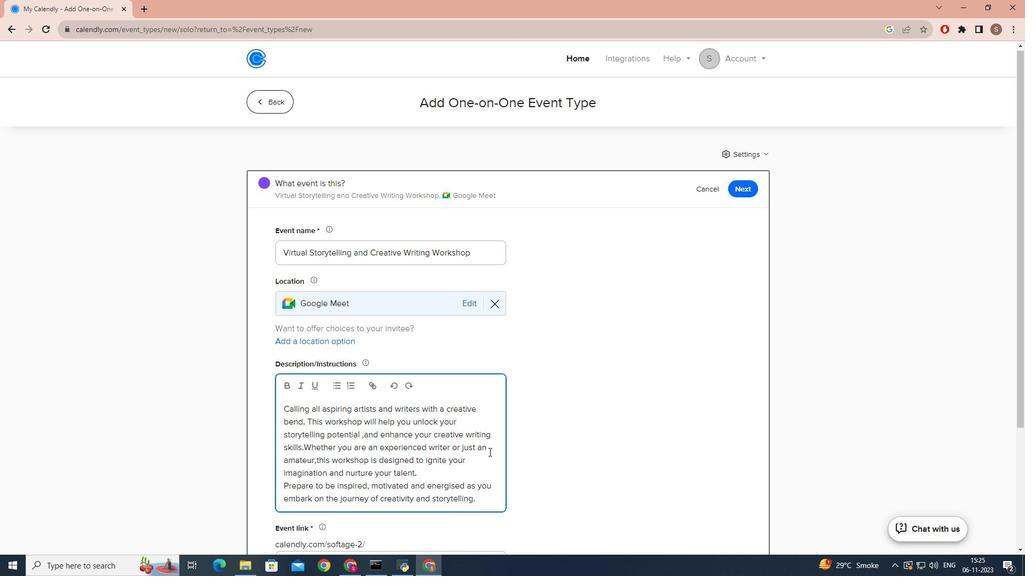 
Action: Mouse scrolled (489, 451) with delta (0, 0)
Screenshot: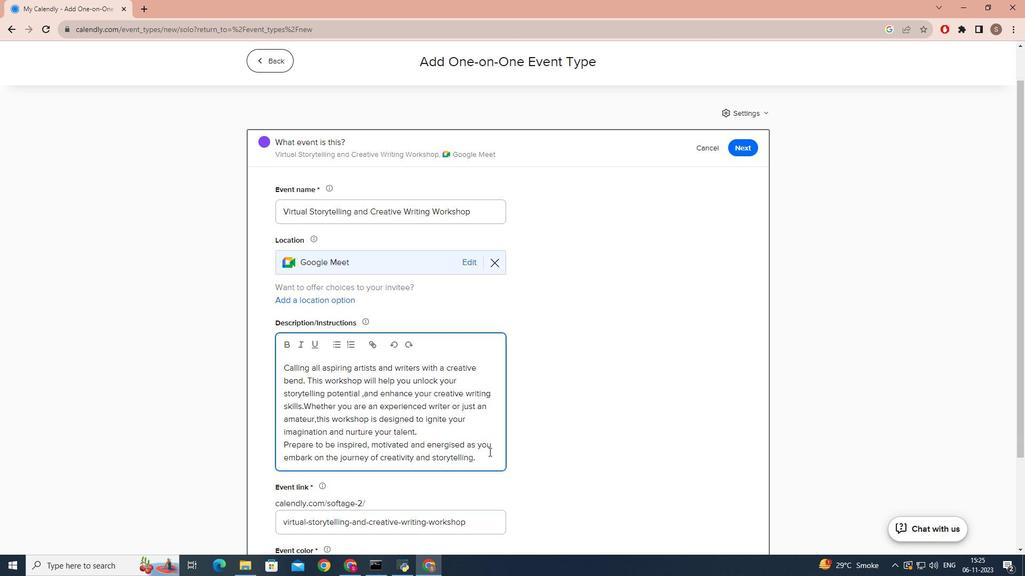 
Action: Mouse scrolled (489, 451) with delta (0, 0)
Screenshot: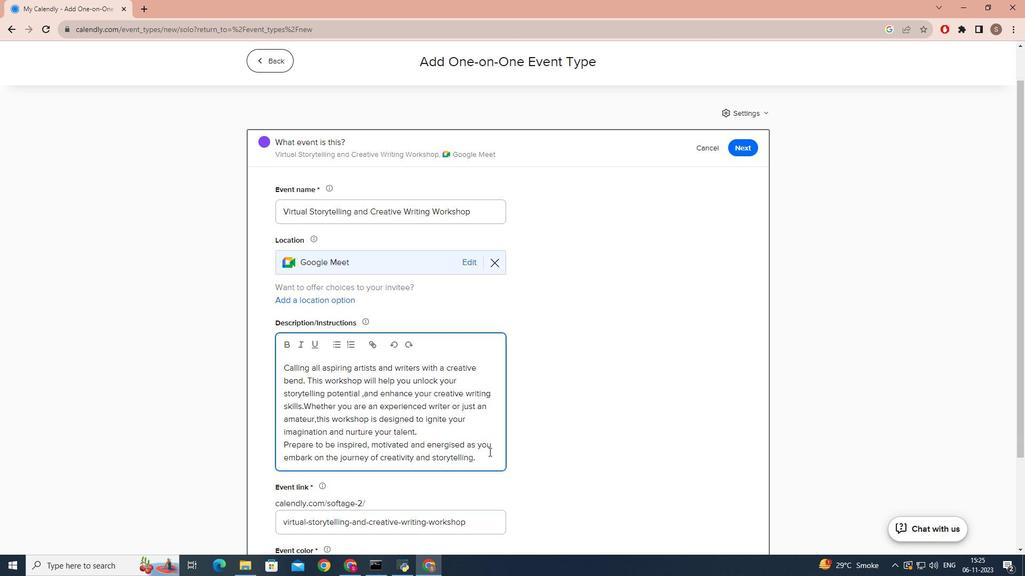 
Action: Mouse scrolled (489, 451) with delta (0, 0)
Screenshot: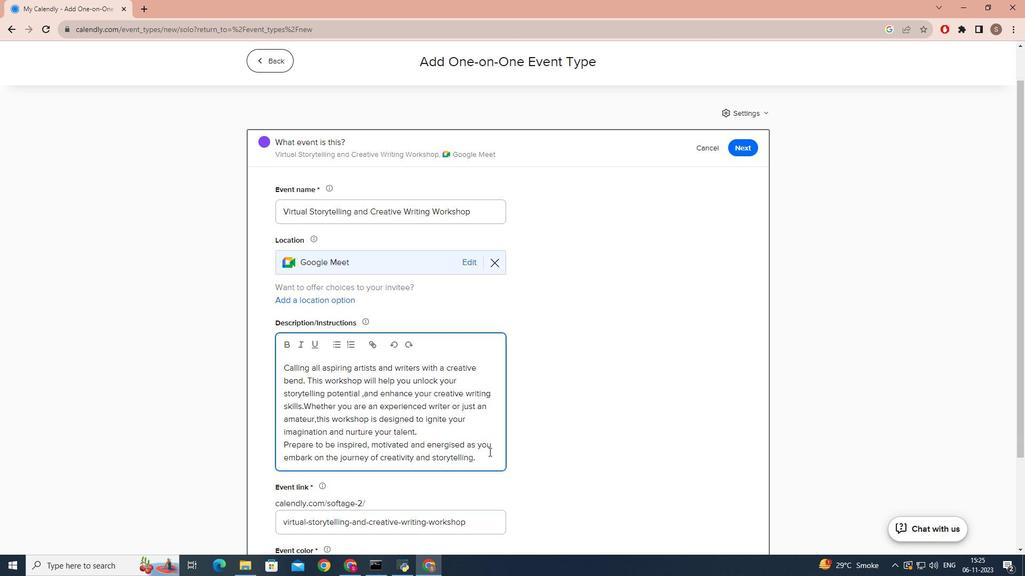 
Action: Mouse scrolled (489, 451) with delta (0, 0)
Screenshot: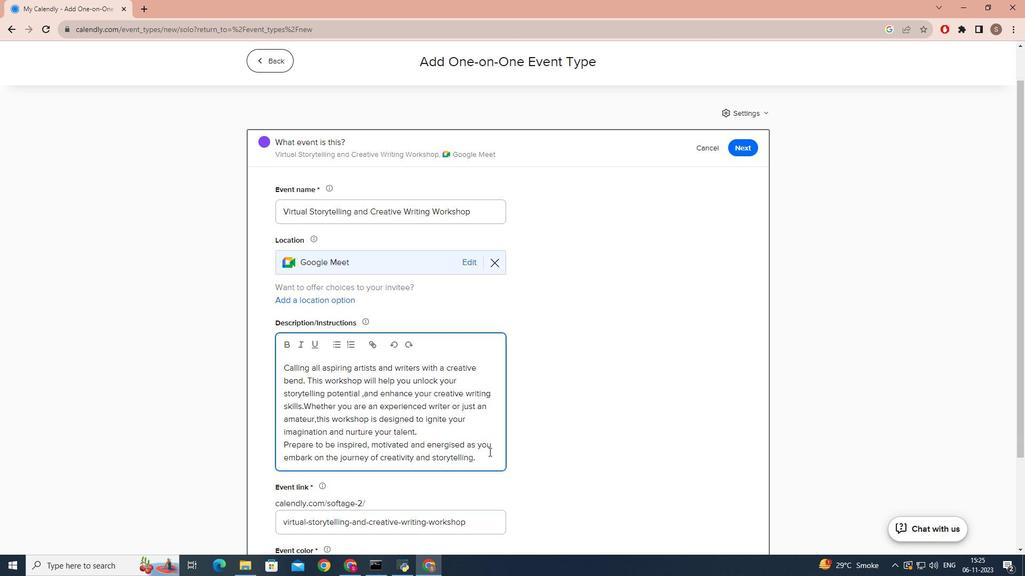 
Action: Mouse moved to (430, 450)
Screenshot: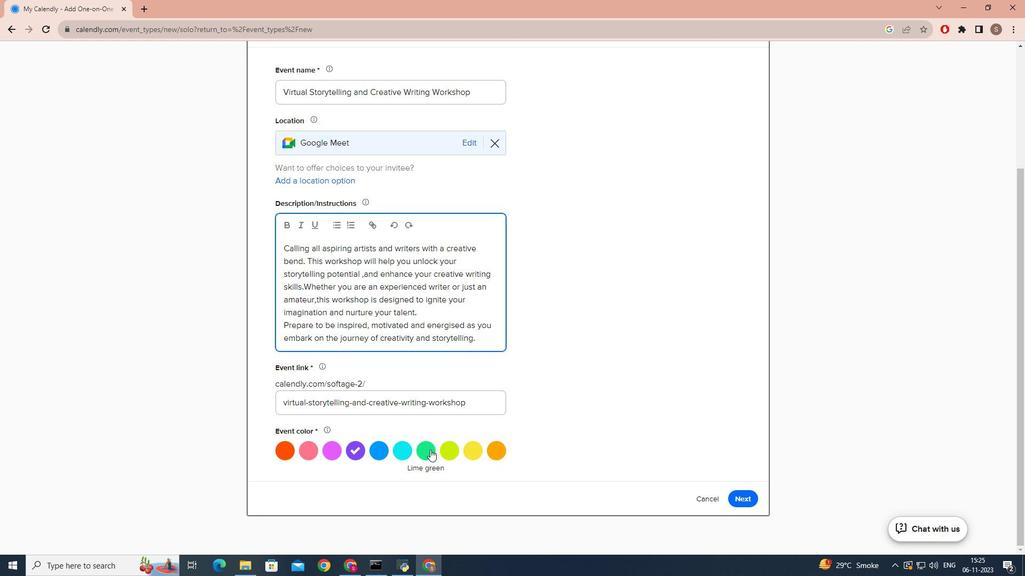 
Action: Mouse pressed left at (430, 450)
Screenshot: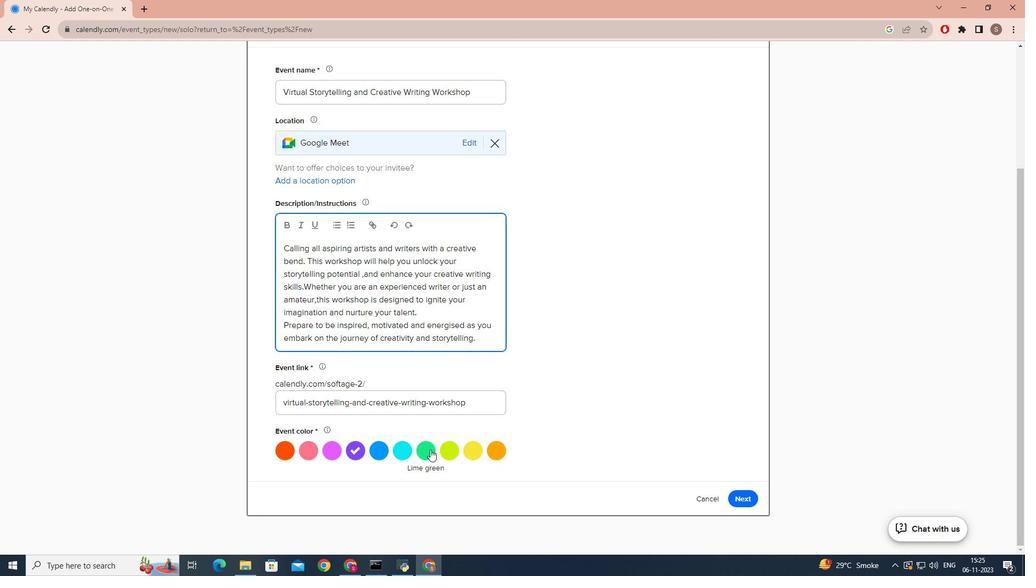 
Action: Mouse moved to (749, 492)
Screenshot: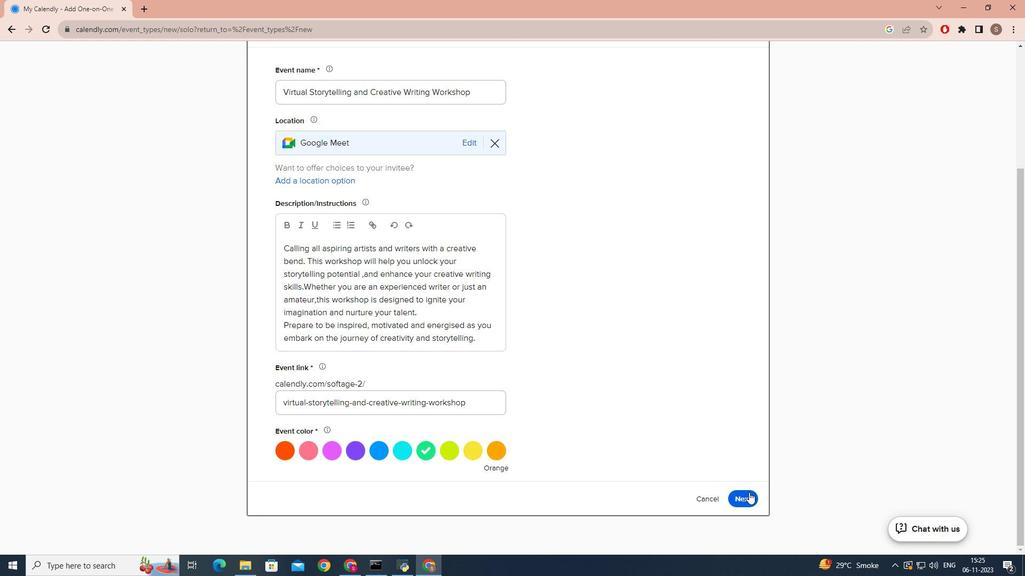 
Action: Mouse pressed left at (749, 492)
Screenshot: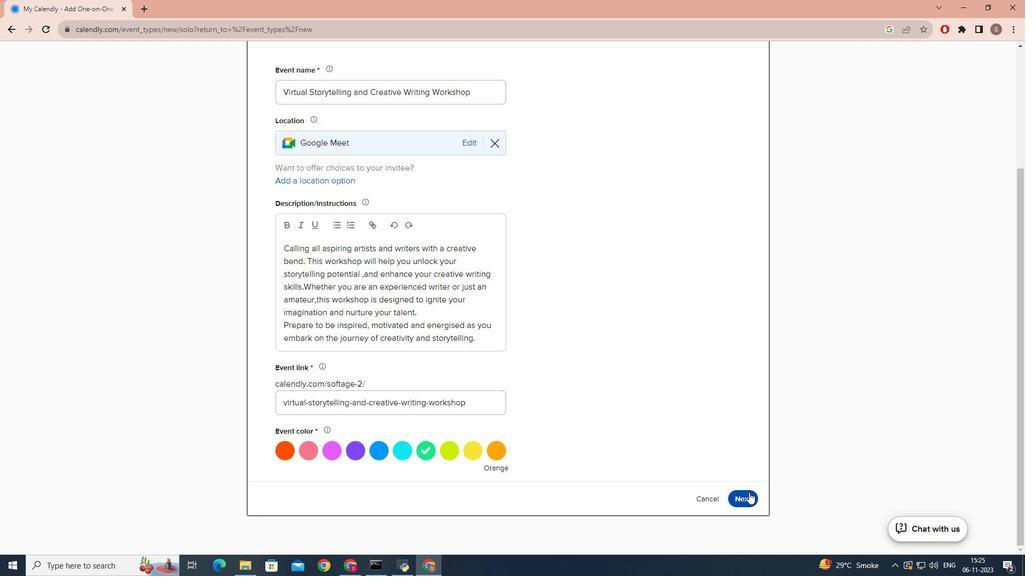 
Action: Mouse moved to (319, 285)
Screenshot: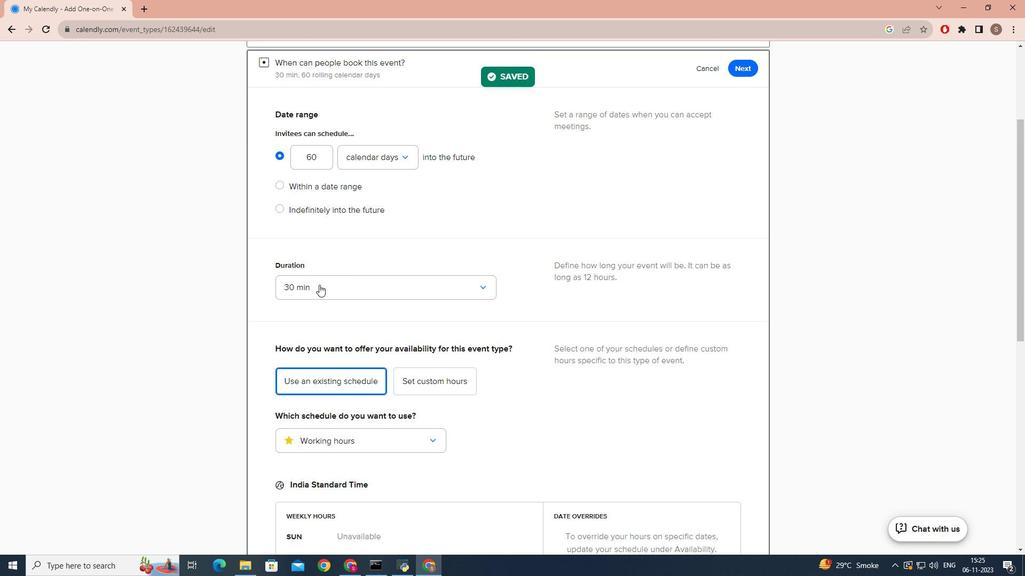 
Action: Mouse pressed left at (319, 285)
Screenshot: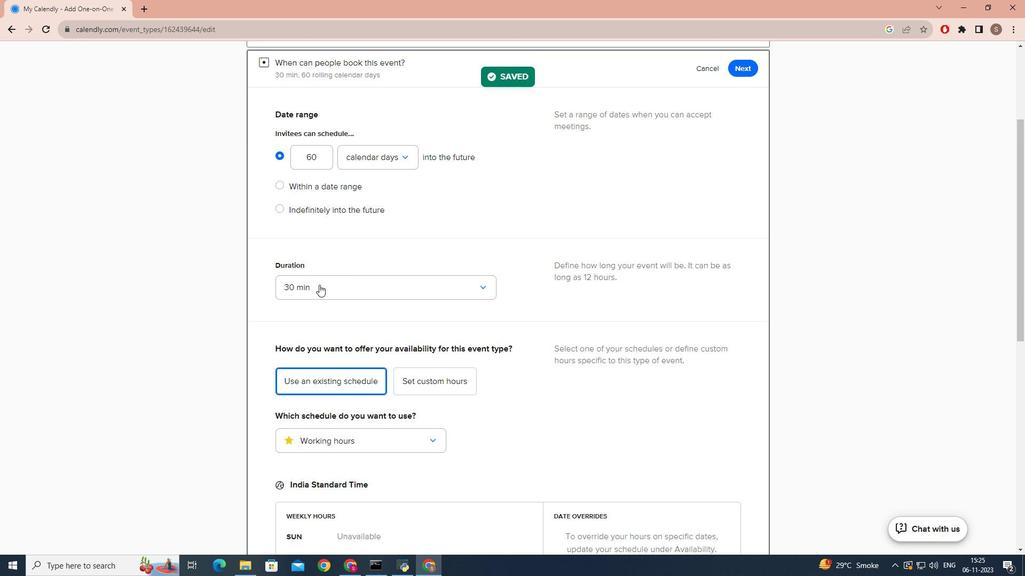 
Action: Mouse moved to (343, 397)
Screenshot: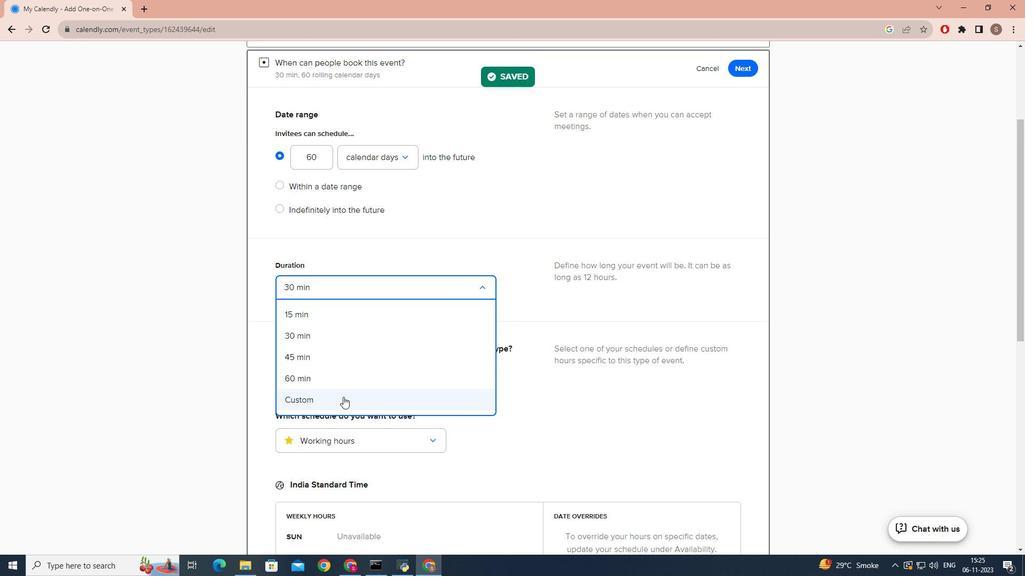 
Action: Mouse pressed left at (343, 397)
Screenshot: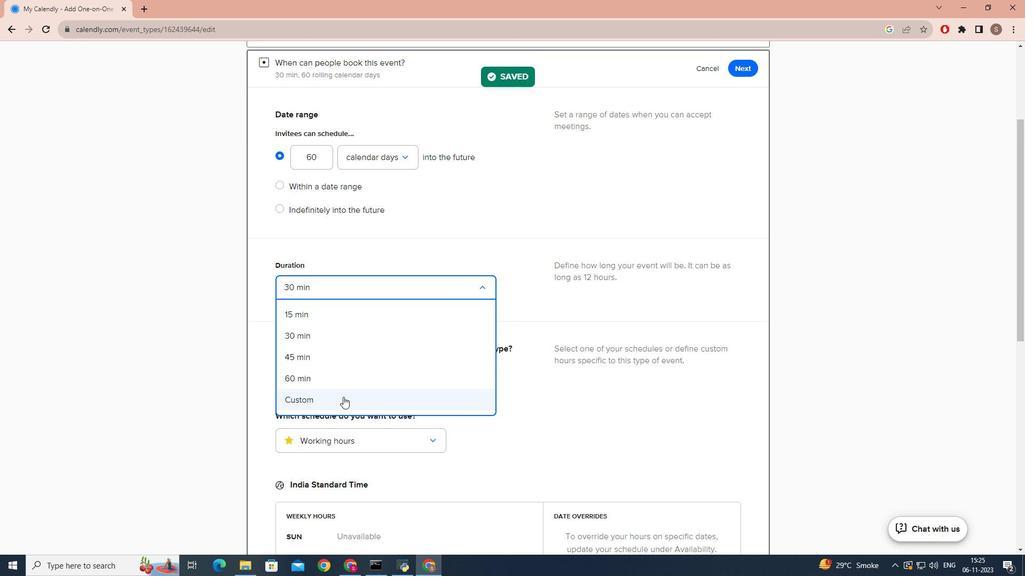 
Action: Mouse moved to (455, 322)
Screenshot: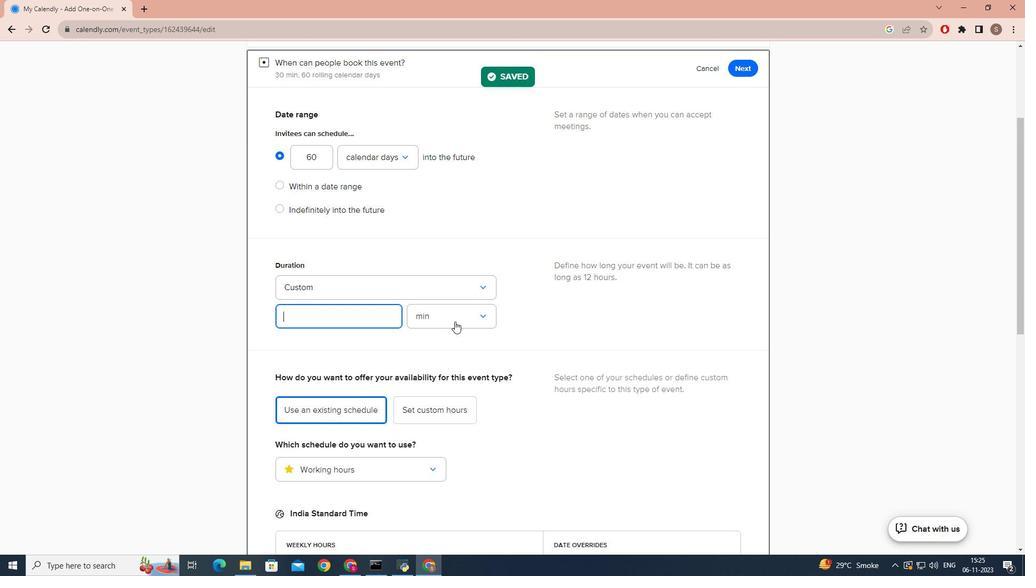 
Action: Mouse pressed left at (455, 322)
Screenshot: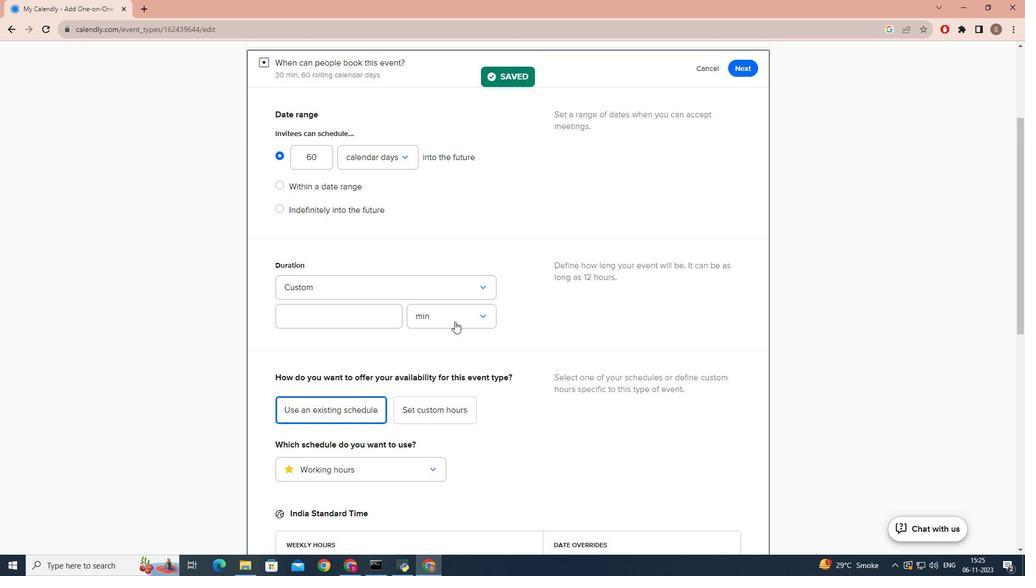 
Action: Mouse moved to (433, 358)
Screenshot: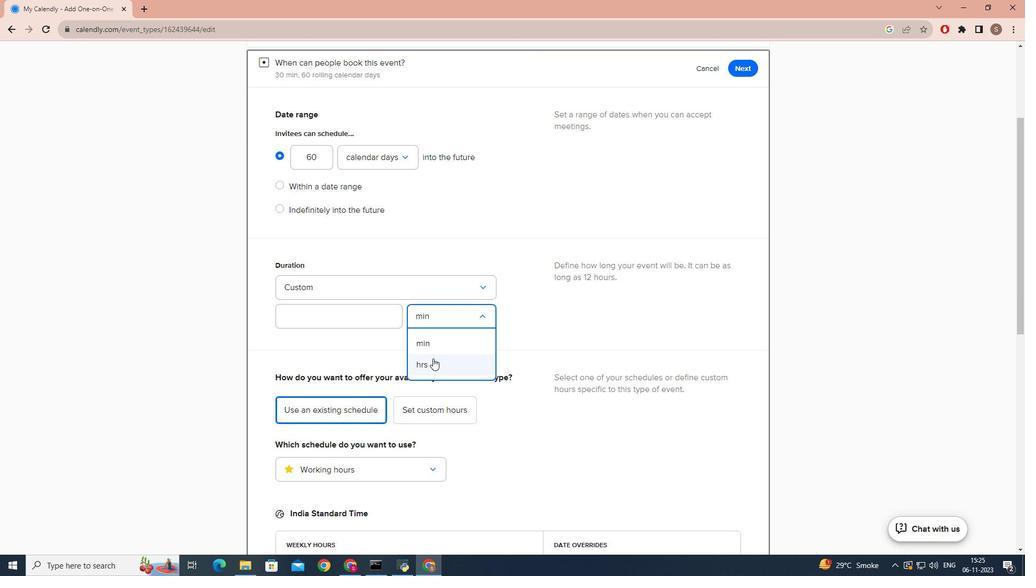 
Action: Mouse pressed left at (433, 358)
Screenshot: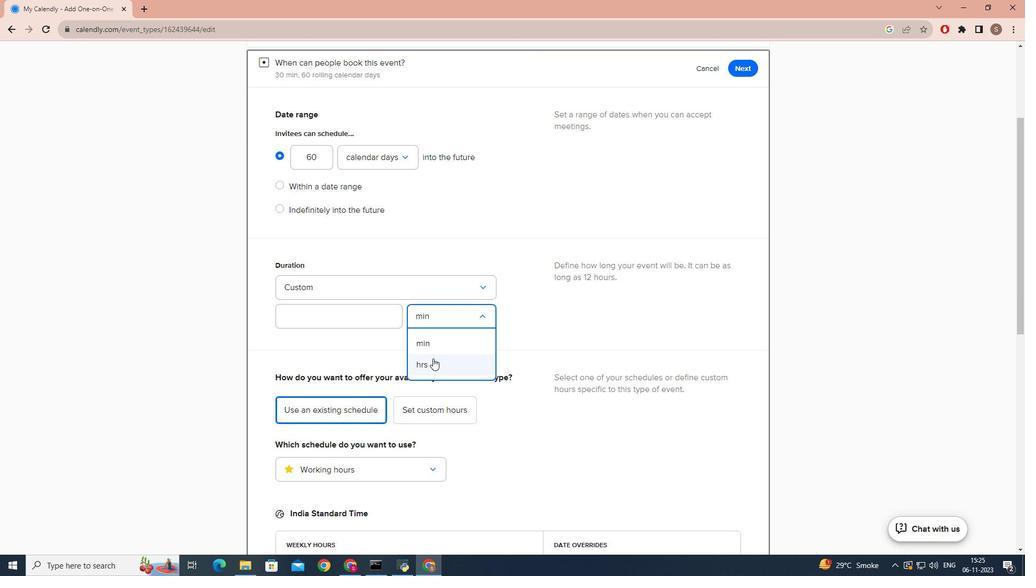 
Action: Mouse moved to (379, 323)
Screenshot: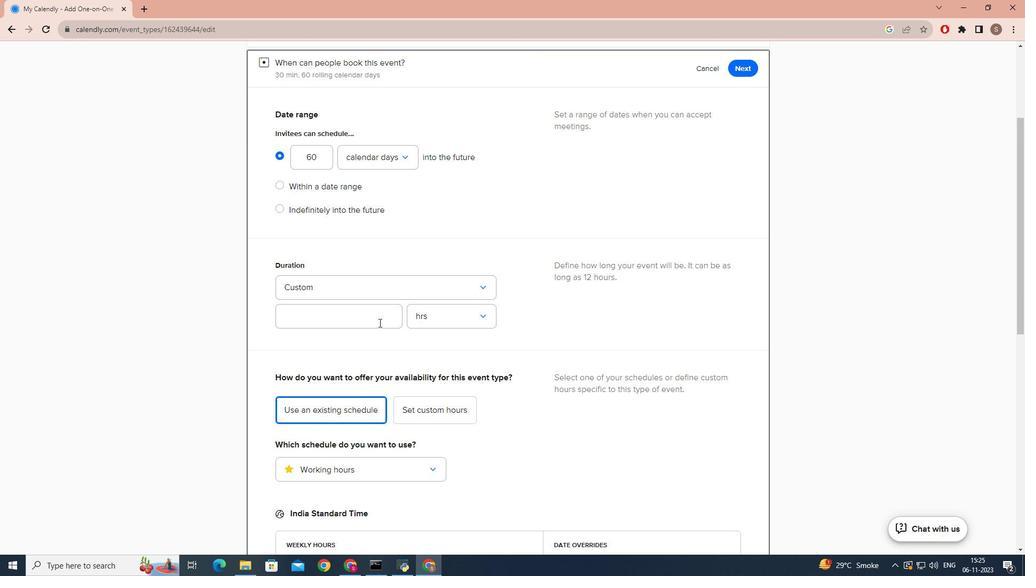
Action: Mouse pressed left at (379, 323)
Screenshot: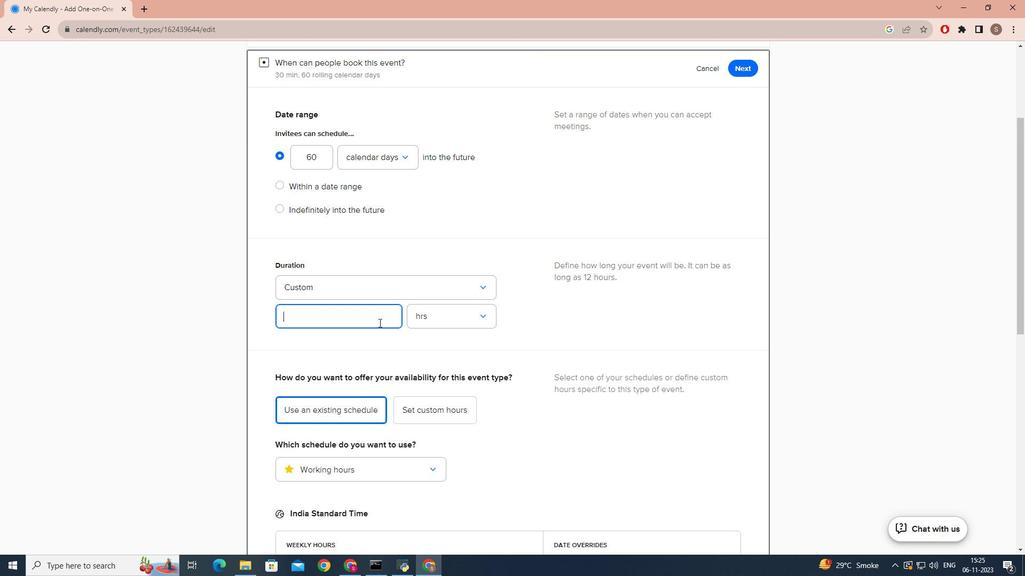 
Action: Key pressed 4
Screenshot: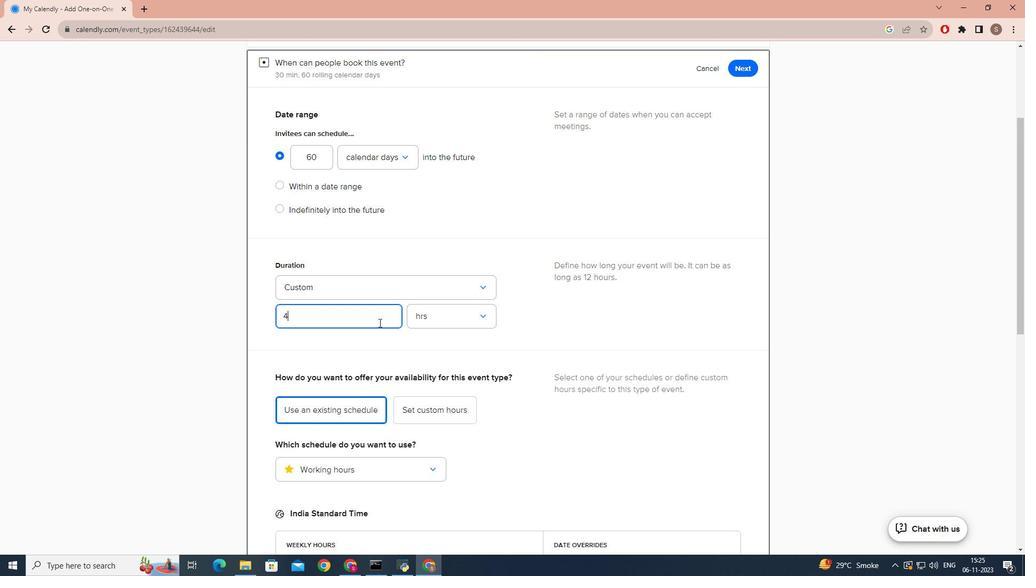 
Action: Mouse moved to (347, 345)
Screenshot: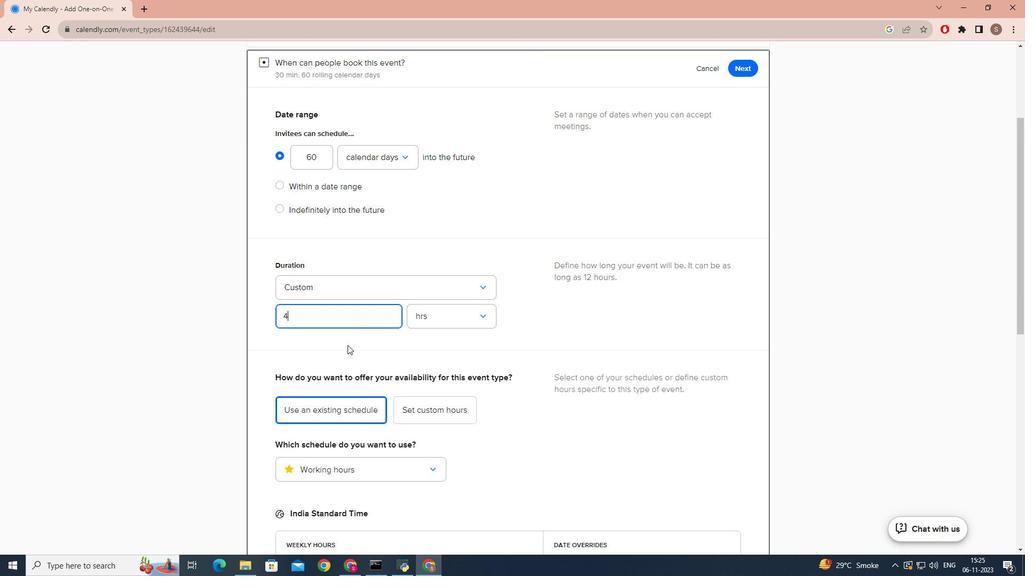 
Action: Mouse pressed left at (347, 345)
Screenshot: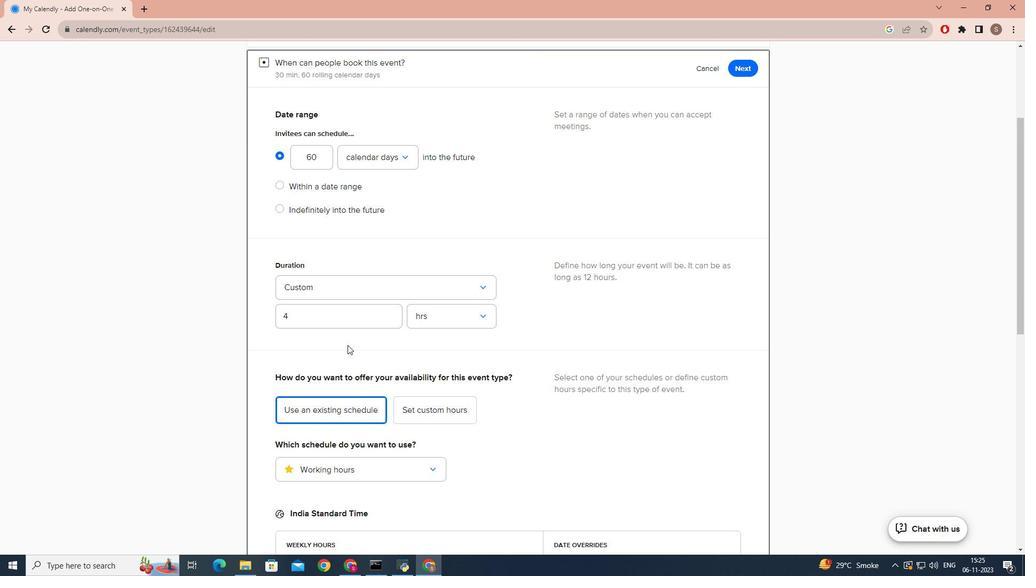 
Action: Mouse moved to (348, 345)
Screenshot: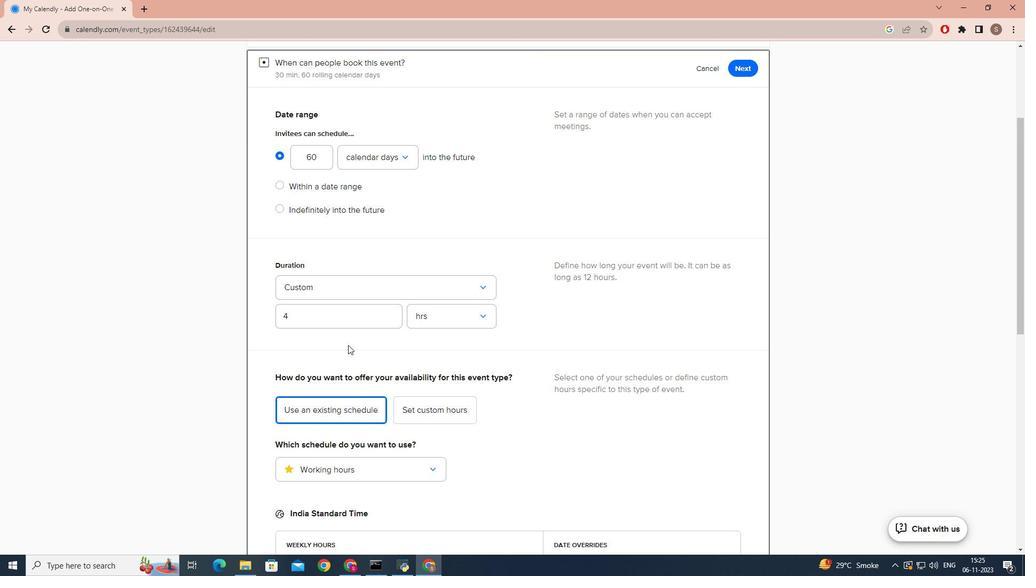 
Action: Mouse scrolled (348, 345) with delta (0, 0)
Screenshot: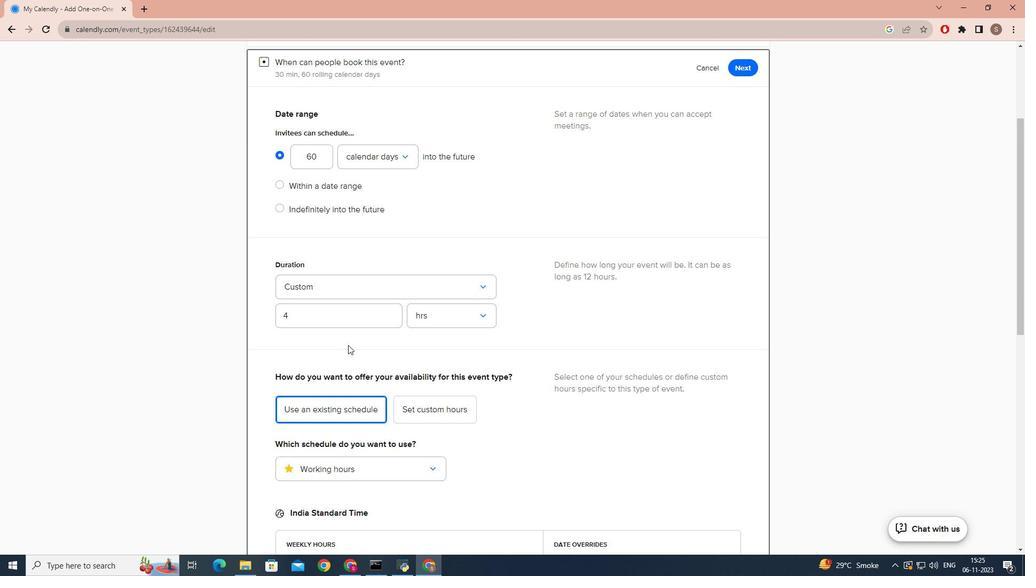 
Action: Mouse scrolled (348, 345) with delta (0, 0)
Screenshot: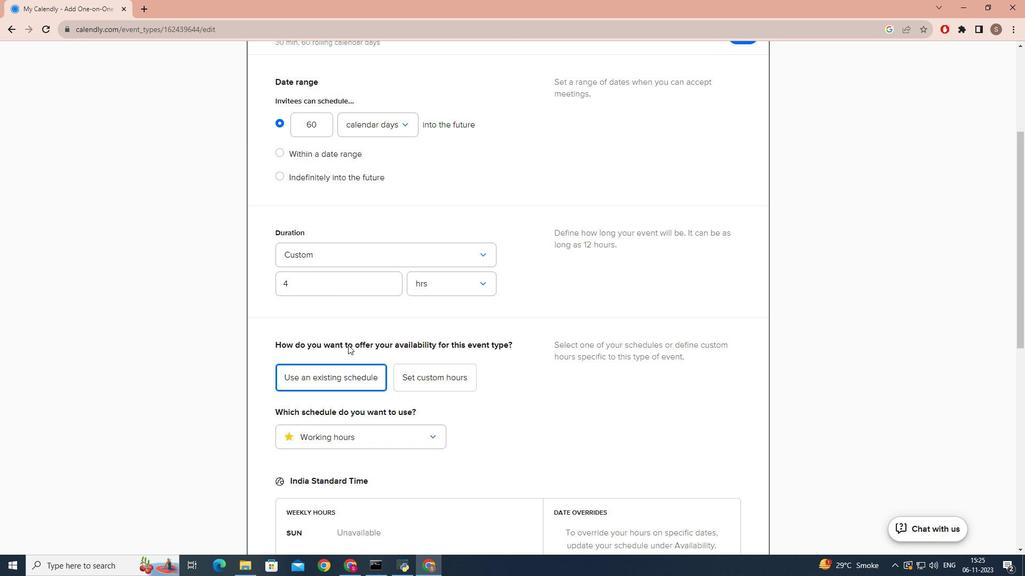 
Action: Mouse scrolled (348, 345) with delta (0, 0)
Screenshot: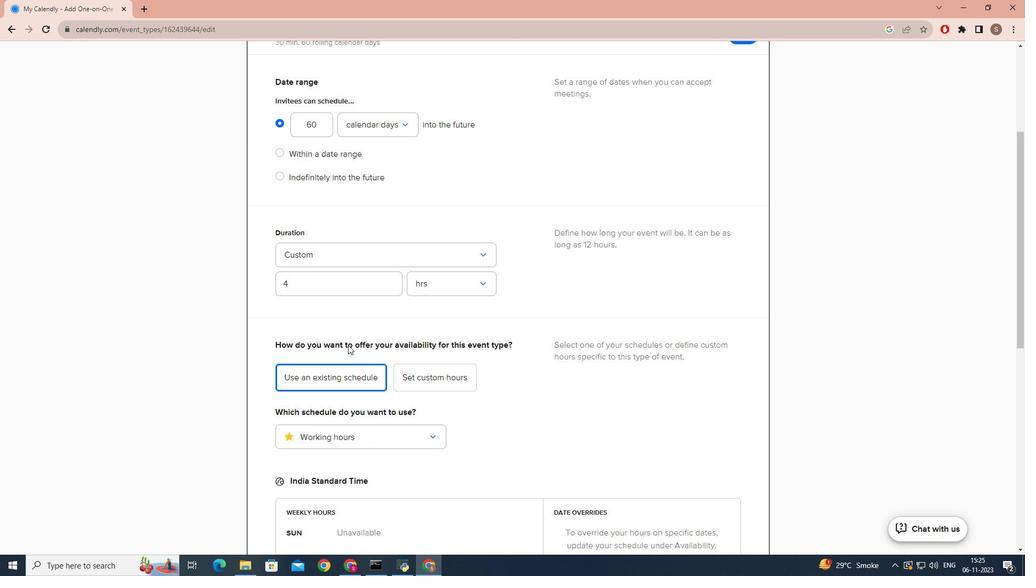
Action: Mouse scrolled (348, 345) with delta (0, 0)
Screenshot: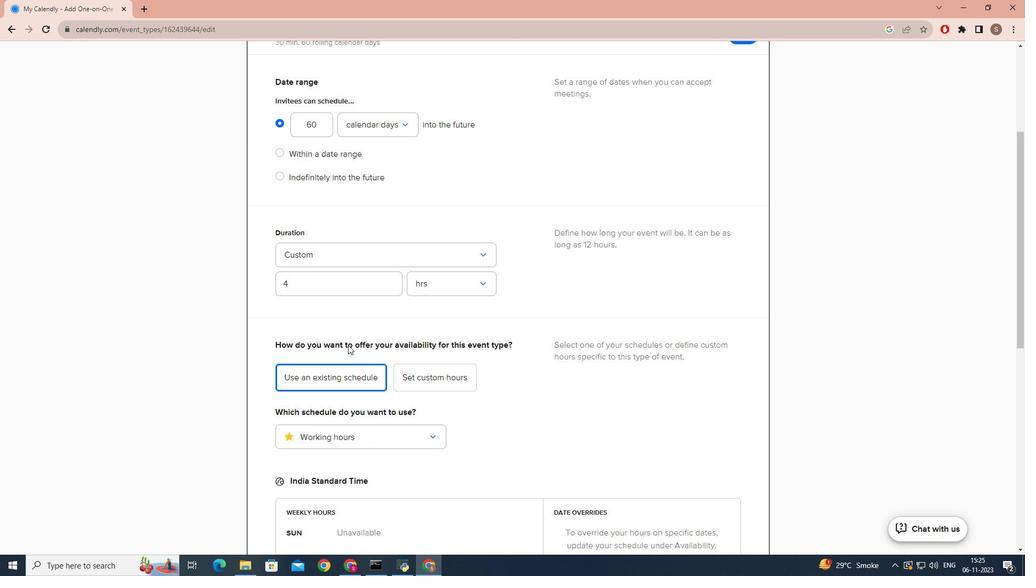 
Action: Mouse scrolled (348, 345) with delta (0, 0)
Screenshot: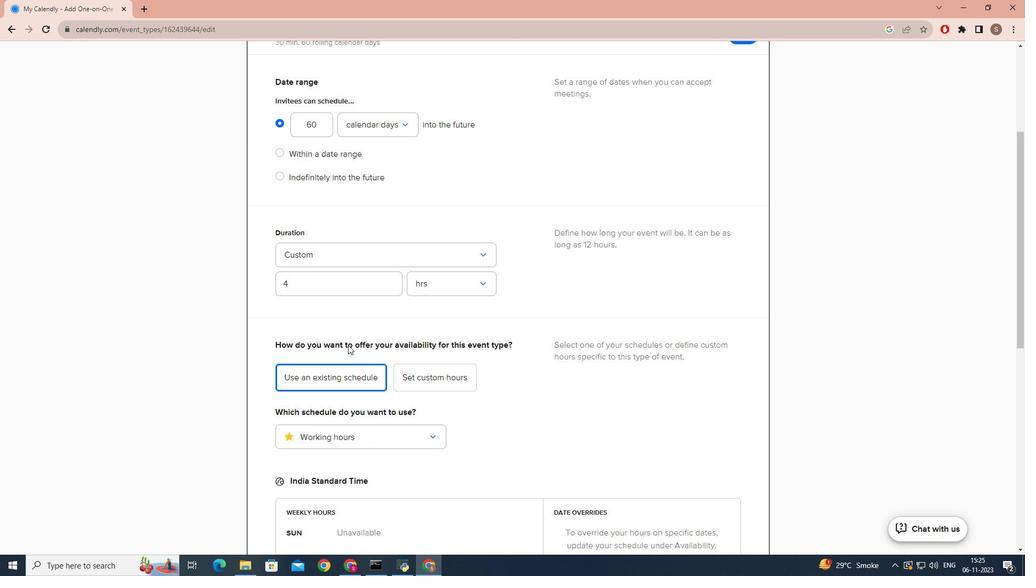 
Action: Mouse scrolled (348, 345) with delta (0, 0)
Screenshot: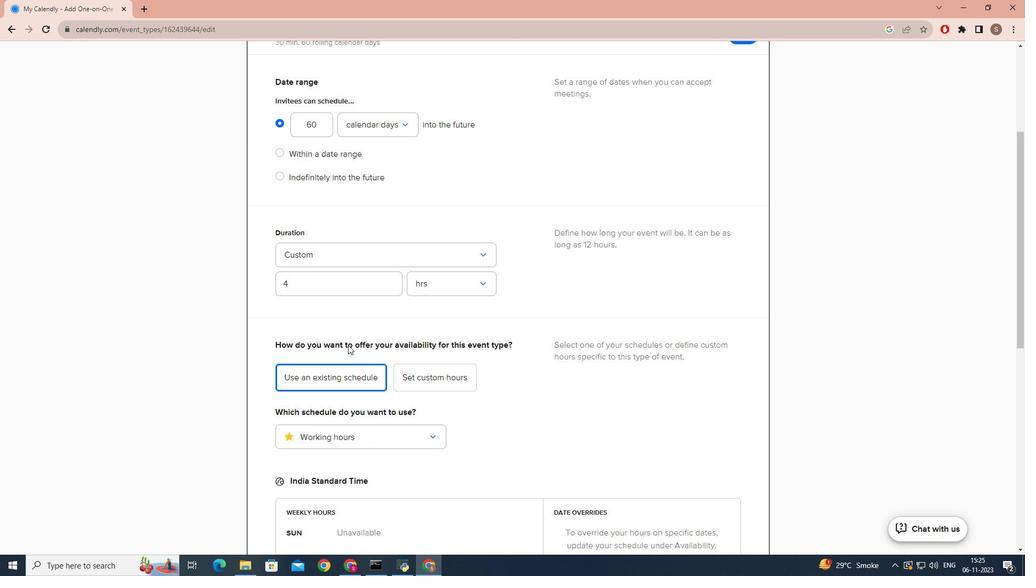 
Action: Mouse scrolled (348, 345) with delta (0, 0)
Screenshot: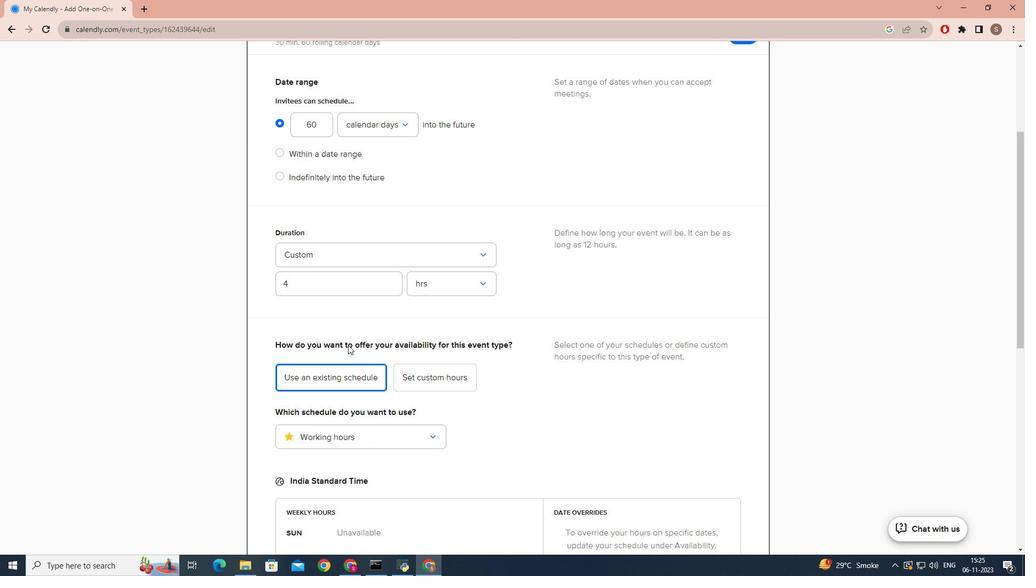 
Action: Mouse scrolled (348, 345) with delta (0, 0)
Screenshot: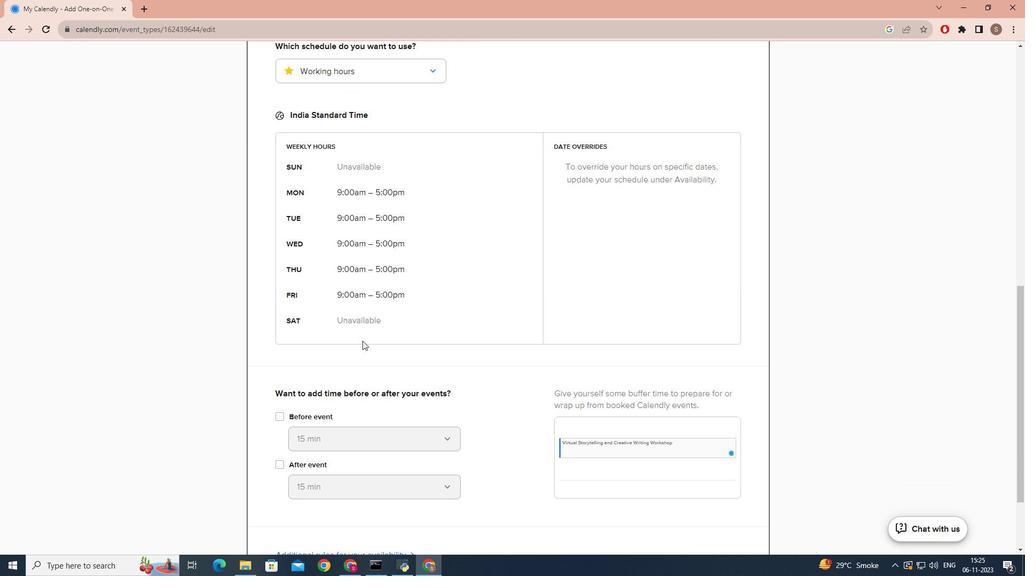 
Action: Mouse scrolled (348, 345) with delta (0, 0)
Screenshot: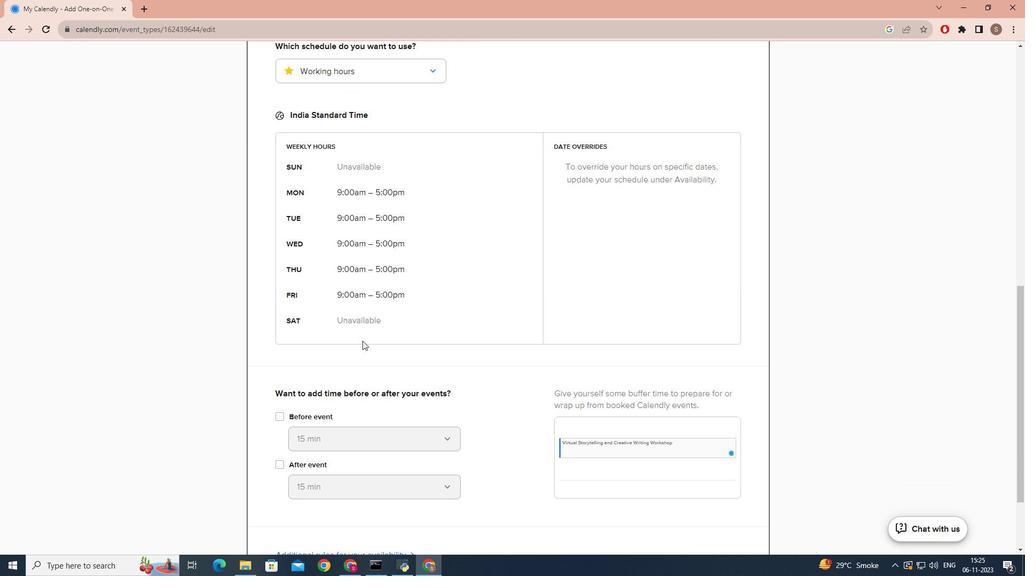 
Action: Mouse scrolled (348, 345) with delta (0, 0)
Screenshot: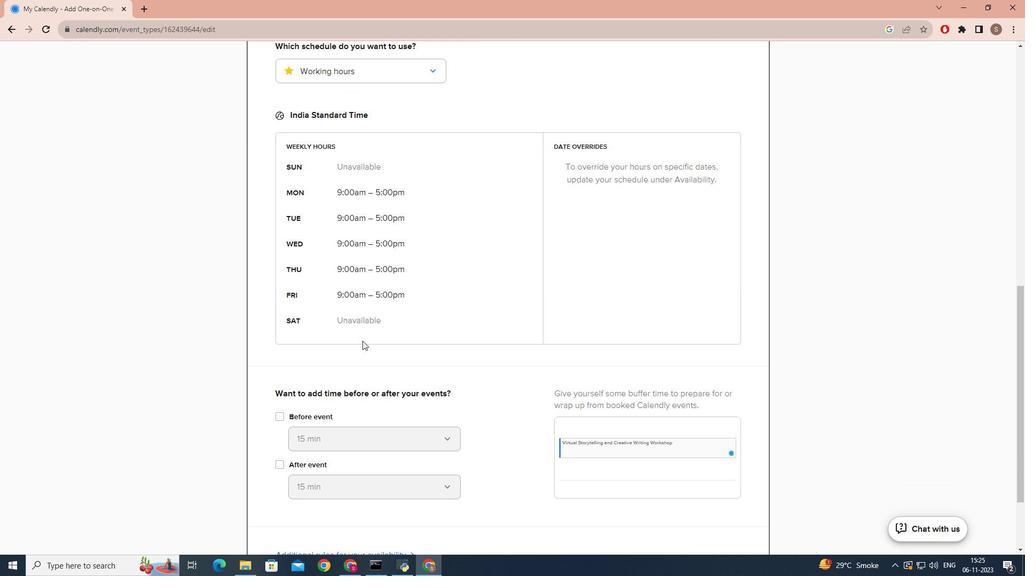 
Action: Mouse scrolled (348, 345) with delta (0, 0)
Screenshot: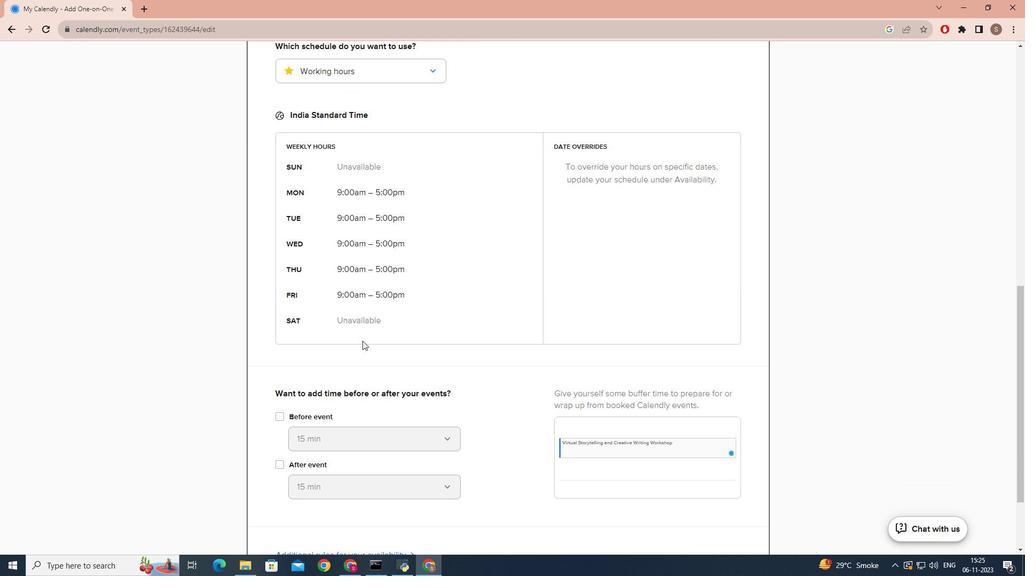
Action: Mouse scrolled (348, 345) with delta (0, 0)
Screenshot: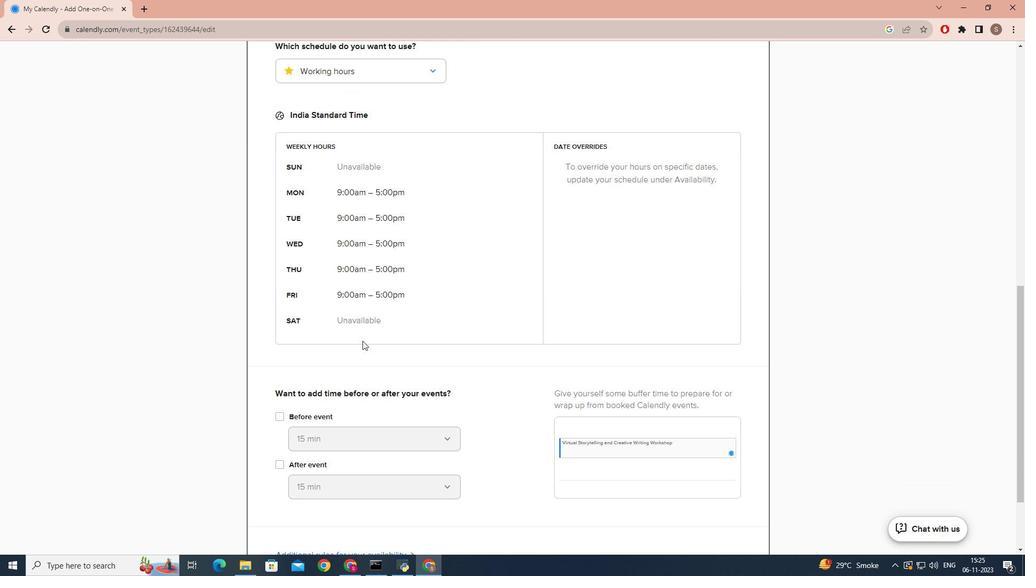 
Action: Mouse scrolled (348, 345) with delta (0, 0)
Screenshot: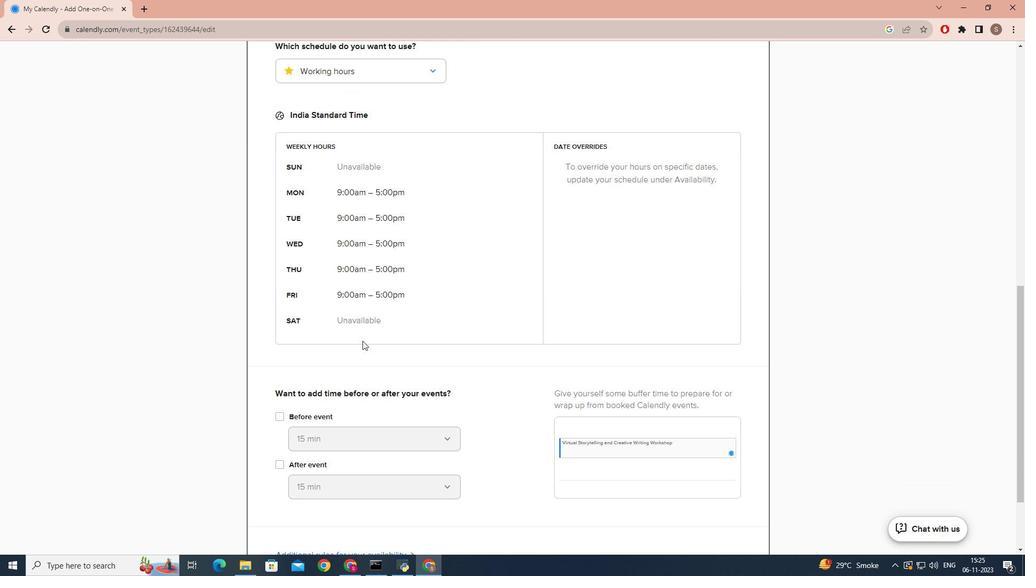 
Action: Mouse moved to (364, 340)
Screenshot: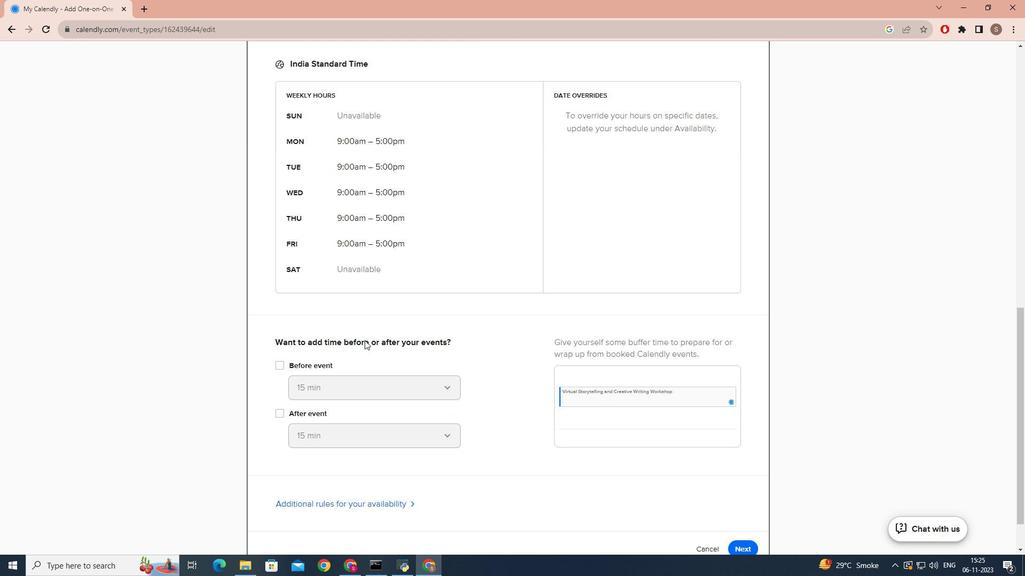 
Action: Mouse scrolled (364, 340) with delta (0, 0)
Screenshot: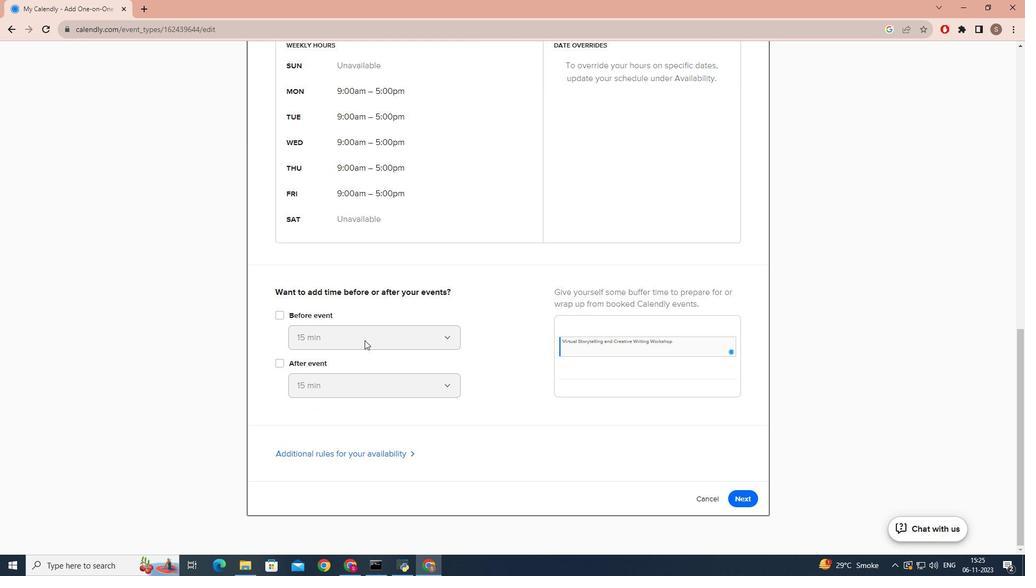 
Action: Mouse scrolled (364, 340) with delta (0, 0)
Screenshot: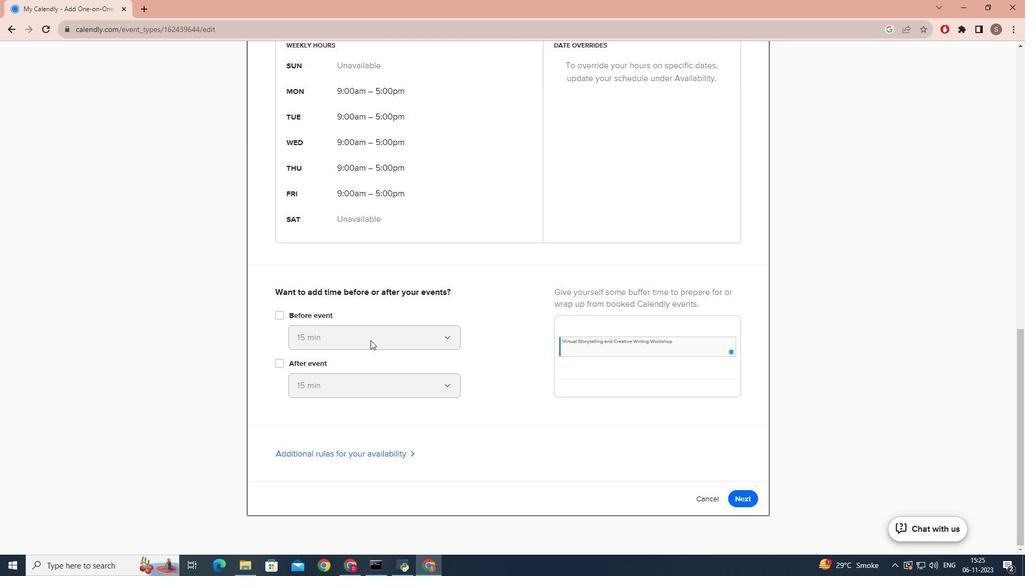 
Action: Mouse scrolled (364, 340) with delta (0, 0)
Screenshot: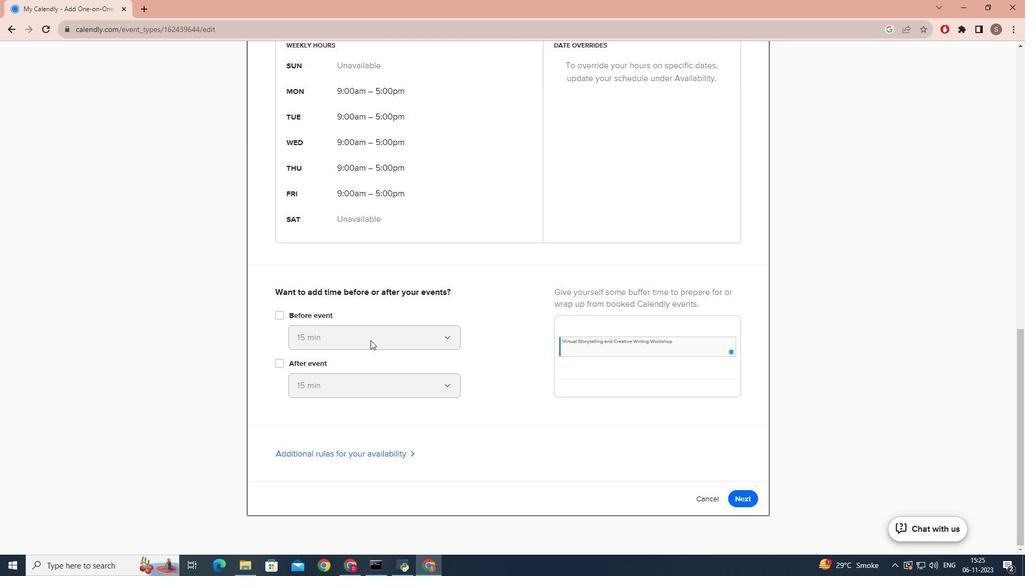 
Action: Mouse scrolled (364, 340) with delta (0, 0)
Screenshot: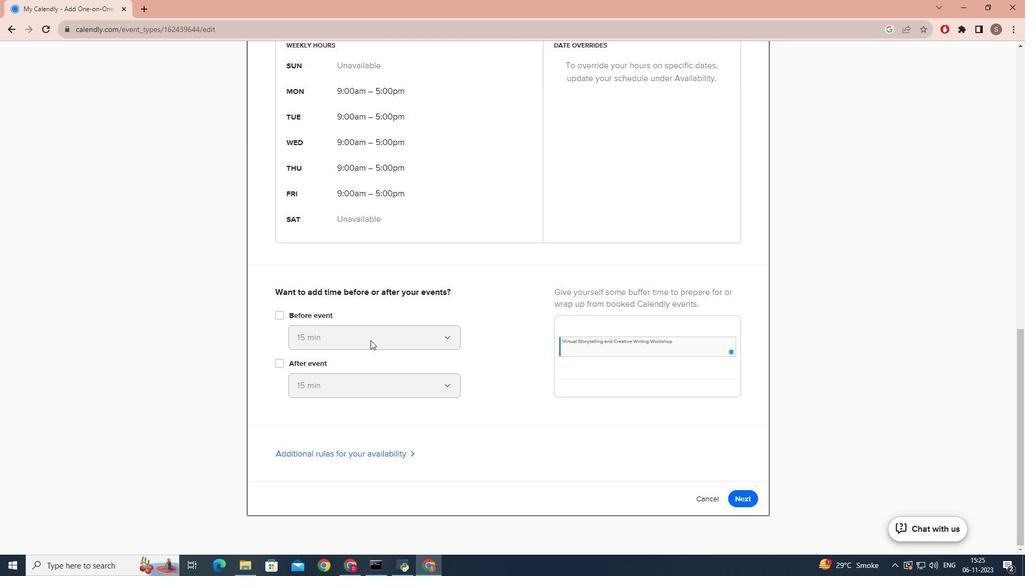 
Action: Mouse scrolled (364, 340) with delta (0, 0)
Screenshot: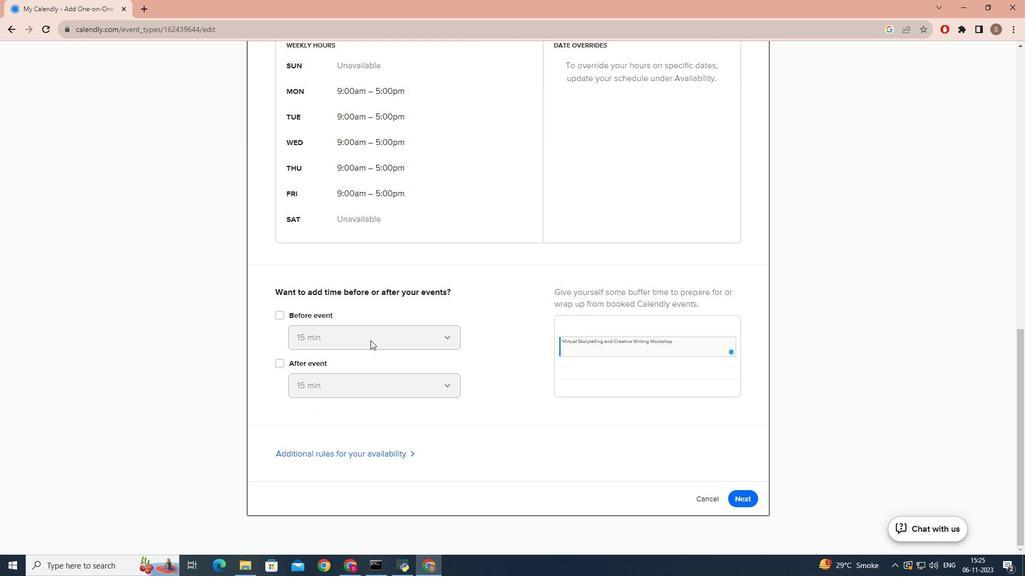 
Action: Mouse moved to (739, 497)
Screenshot: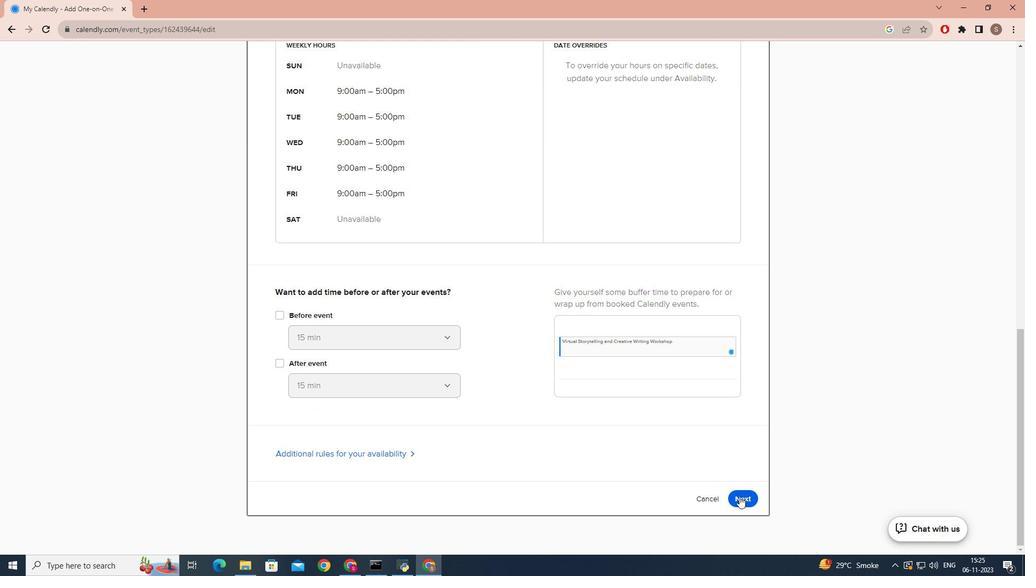 
Action: Mouse pressed left at (739, 497)
Screenshot: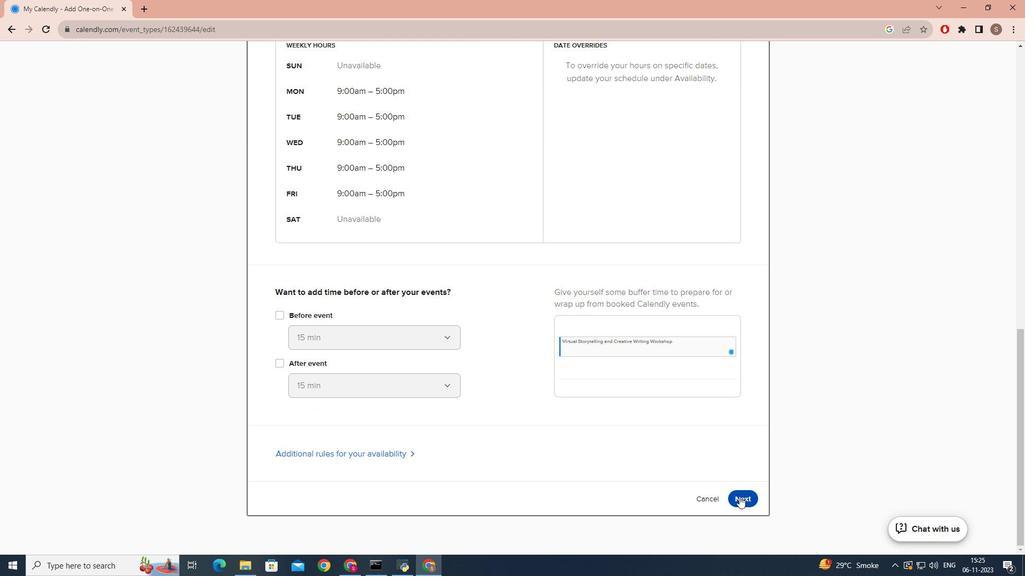 
Action: Mouse moved to (739, 497)
Screenshot: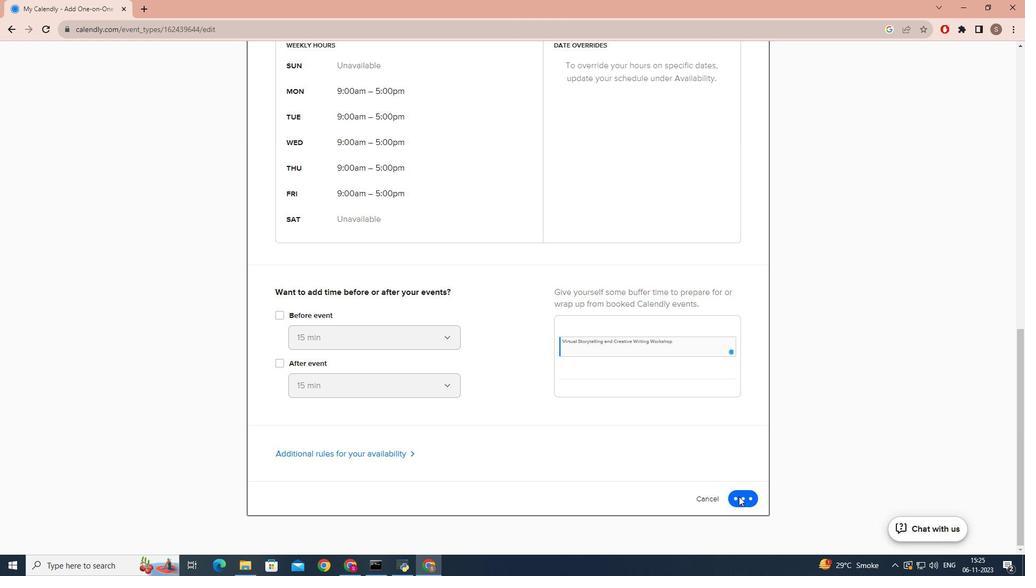 
